 Task: For heading  Tahoma with underline.  font size for heading20,  'Change the font style of data to'Arial.  and font size to 12,  Change the alignment of both headline & data to Align left.  In the sheet  AssetAllocation templates
Action: Mouse moved to (339, 552)
Screenshot: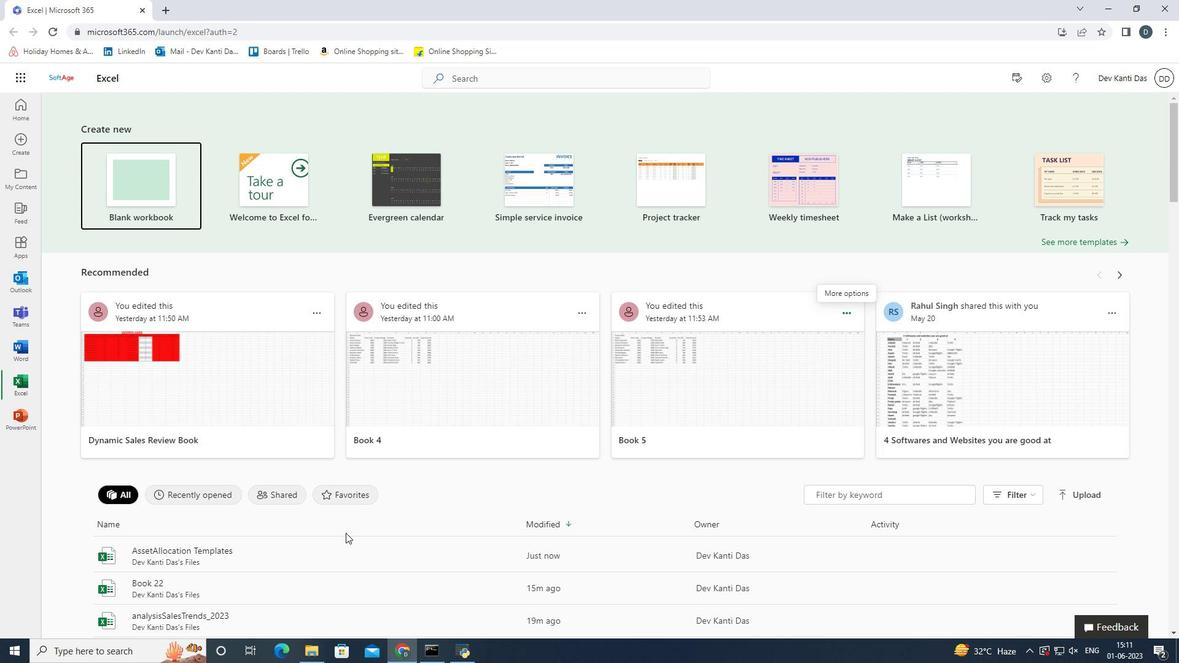 
Action: Mouse pressed left at (339, 552)
Screenshot: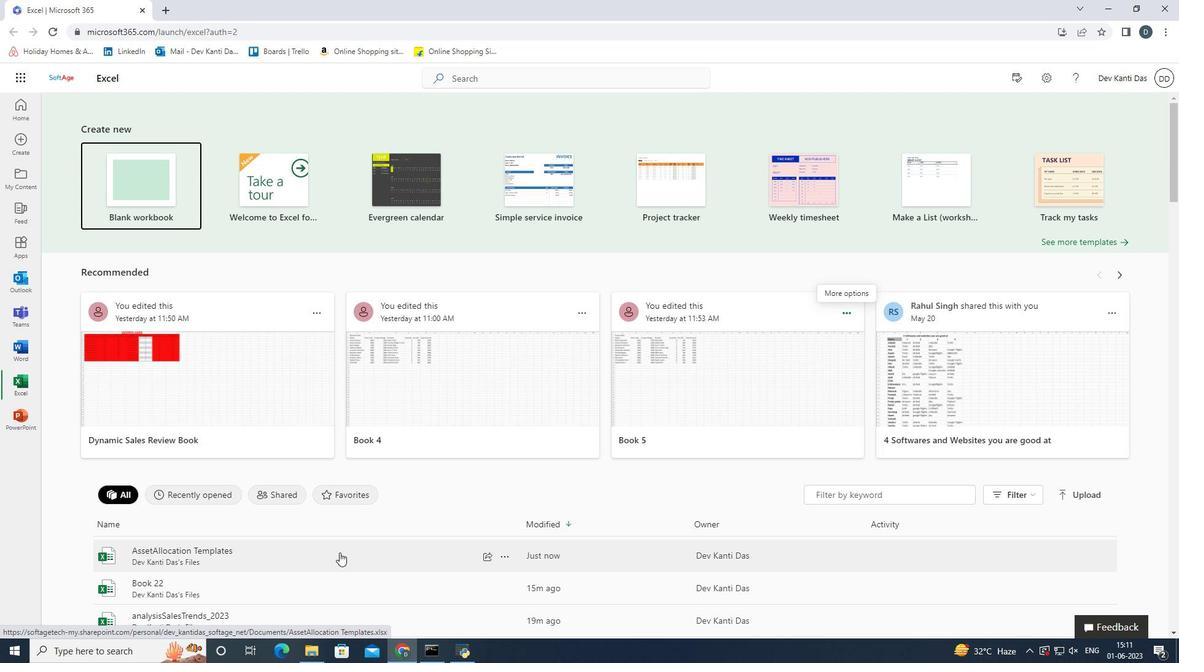 
Action: Mouse moved to (50, 208)
Screenshot: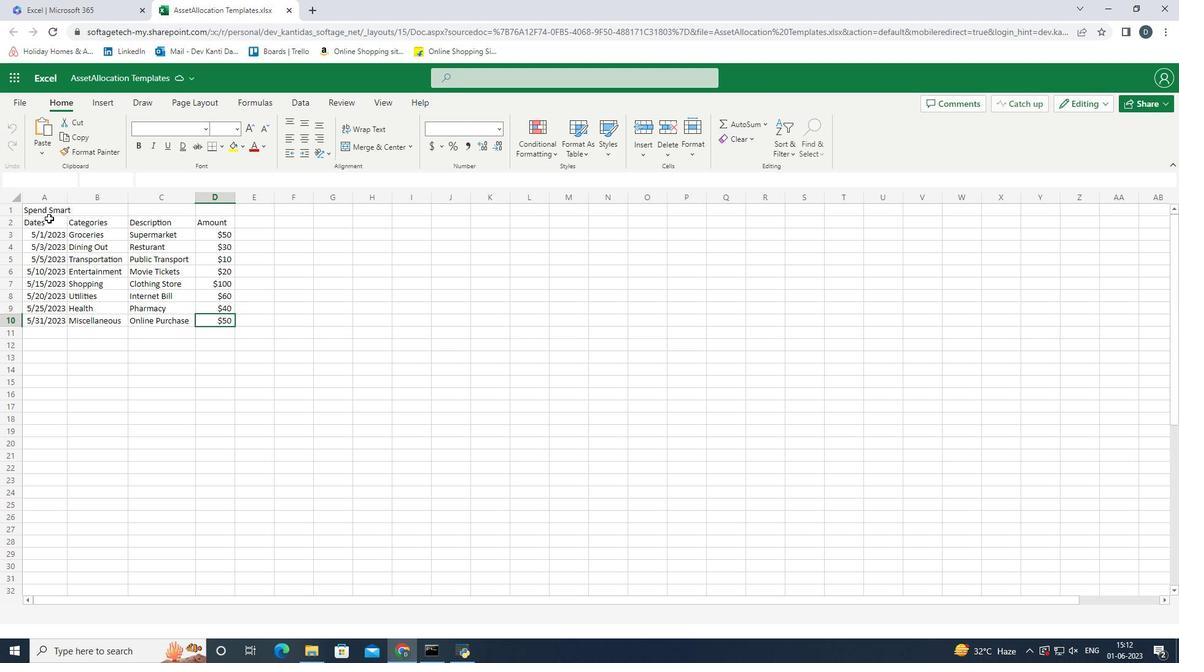 
Action: Mouse pressed left at (50, 208)
Screenshot: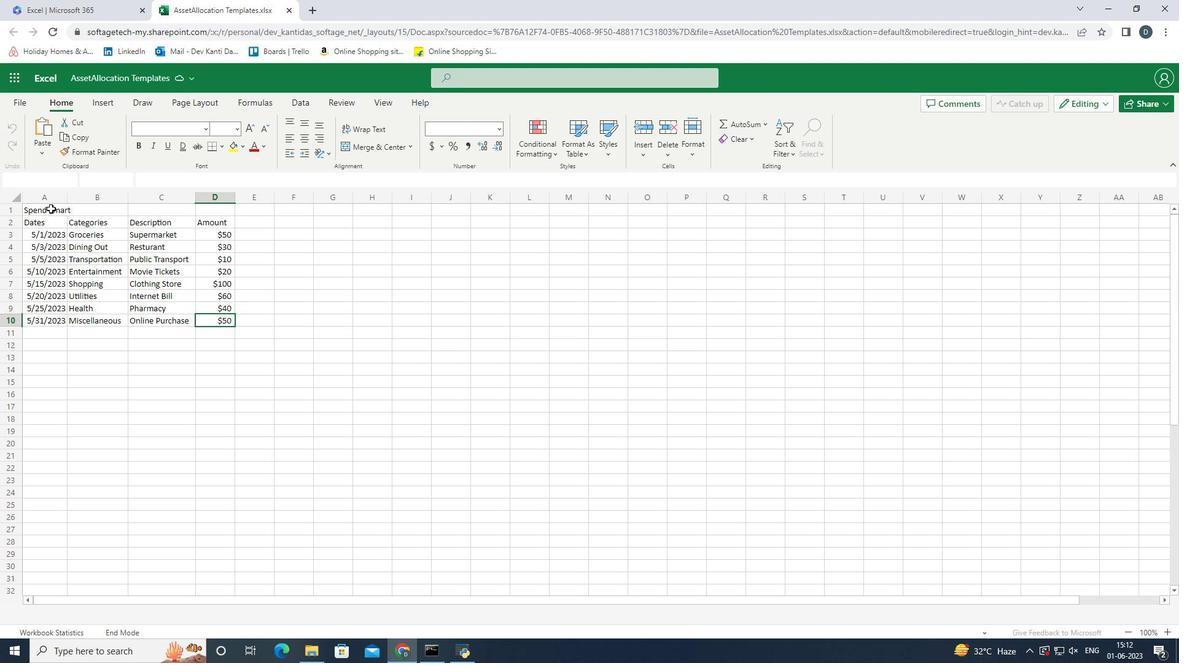 
Action: Mouse moved to (206, 128)
Screenshot: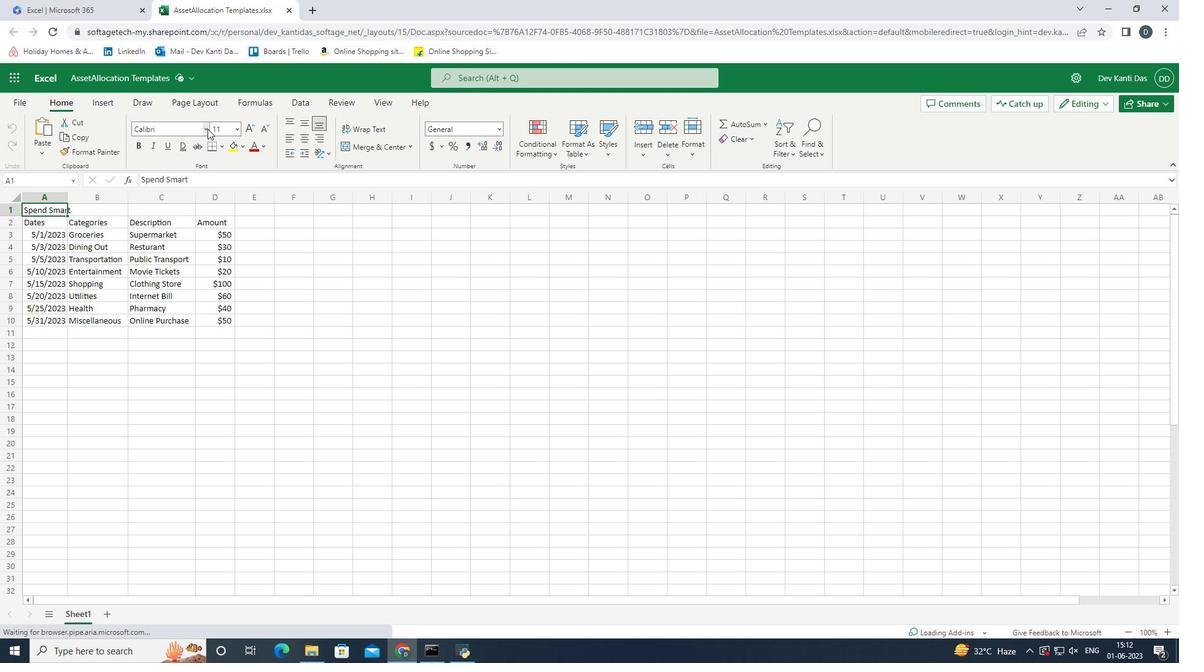 
Action: Mouse pressed left at (206, 128)
Screenshot: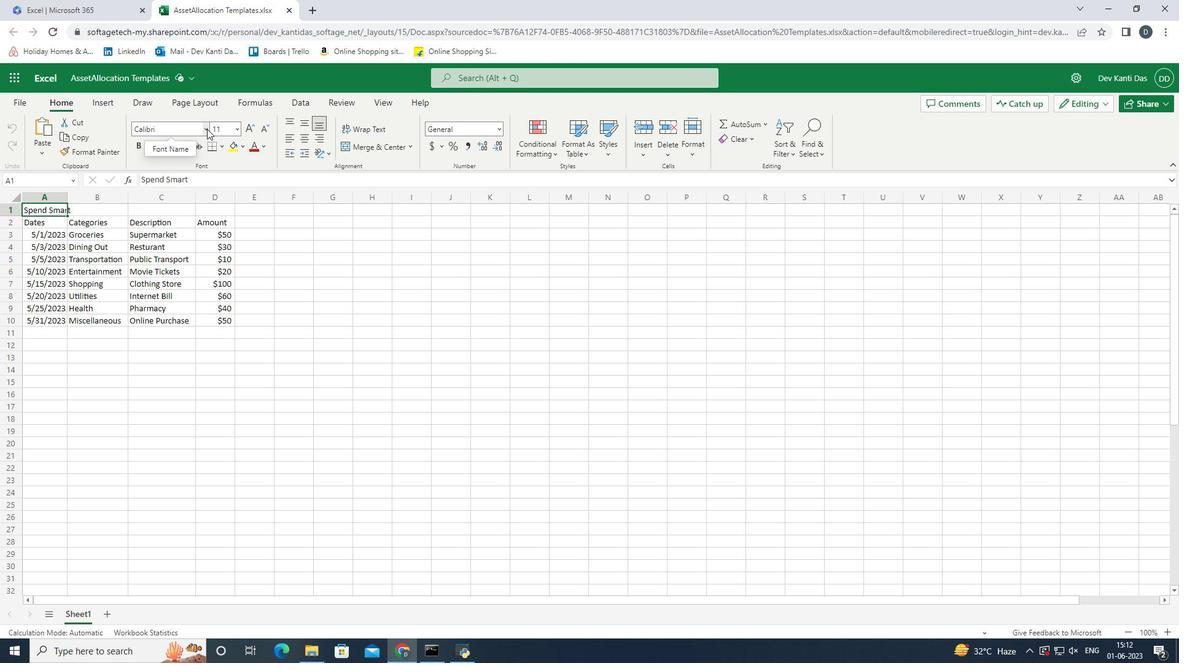 
Action: Mouse moved to (198, 251)
Screenshot: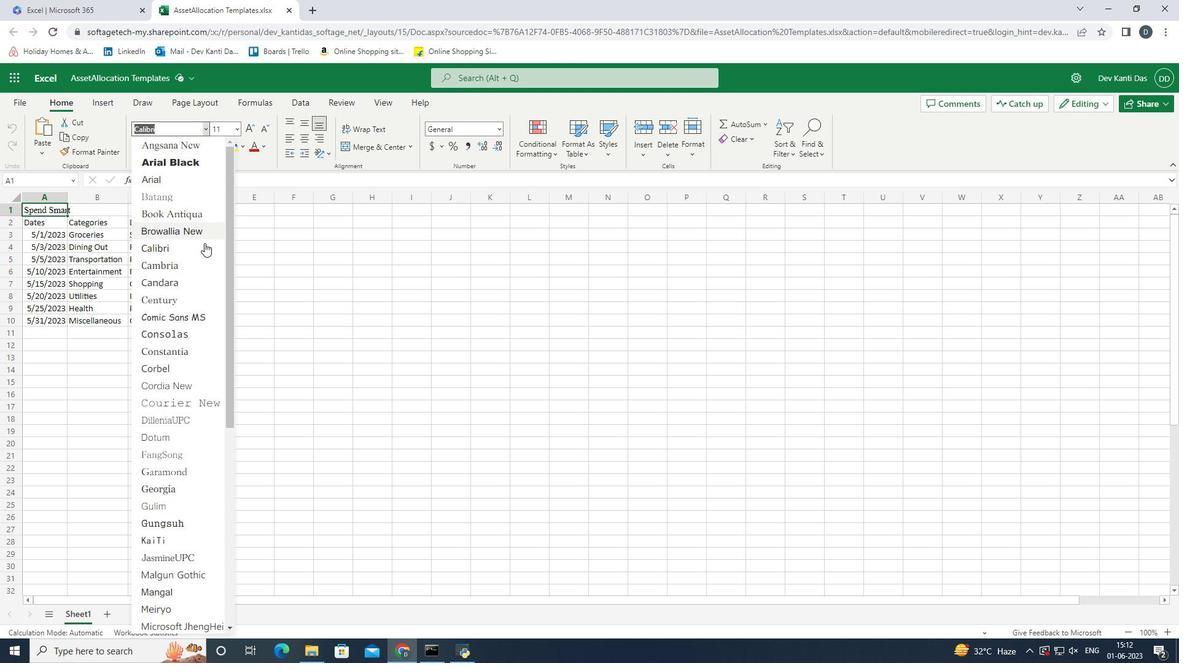 
Action: Mouse scrolled (198, 251) with delta (0, 0)
Screenshot: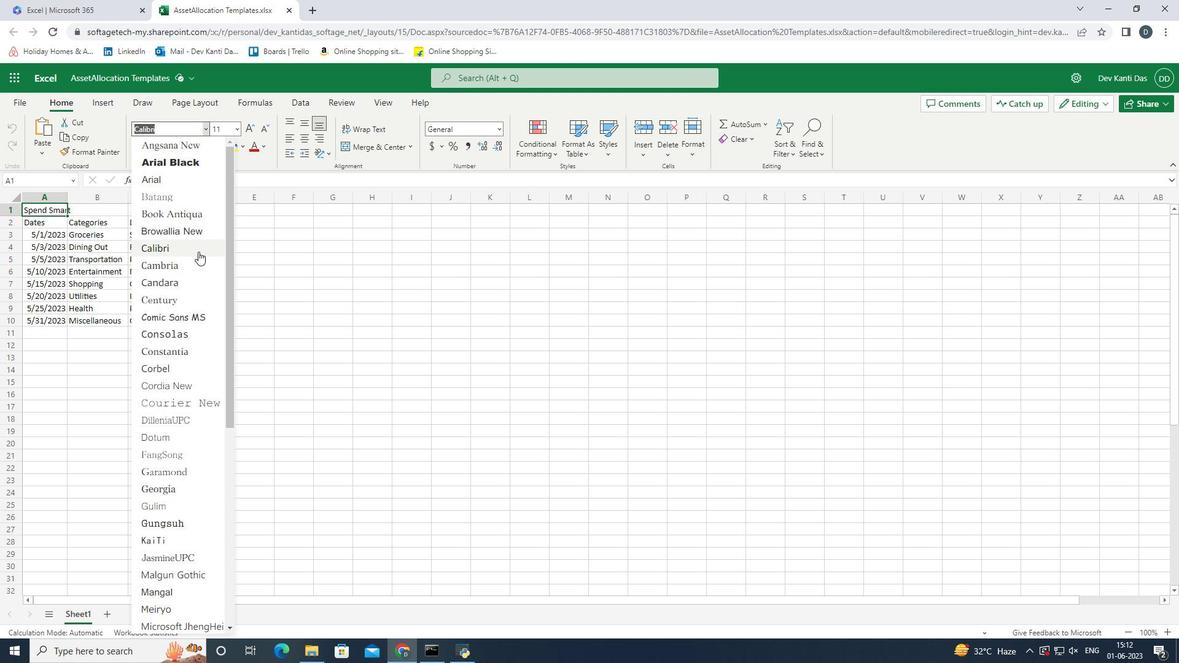 
Action: Mouse scrolled (198, 251) with delta (0, 0)
Screenshot: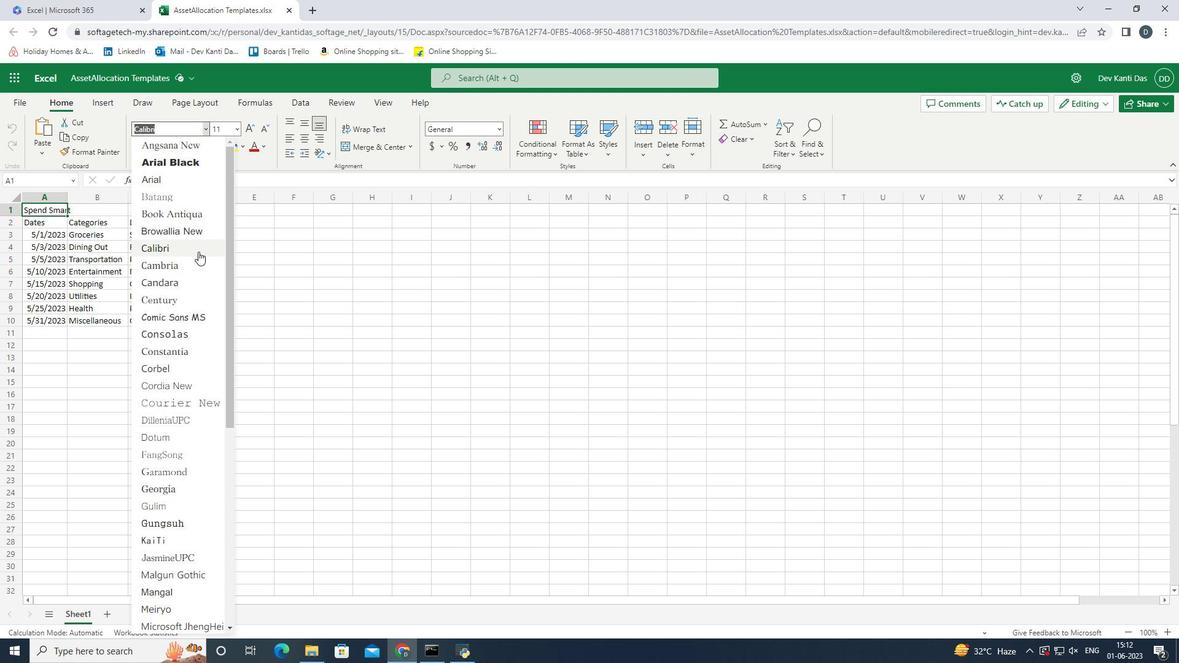 
Action: Mouse moved to (198, 426)
Screenshot: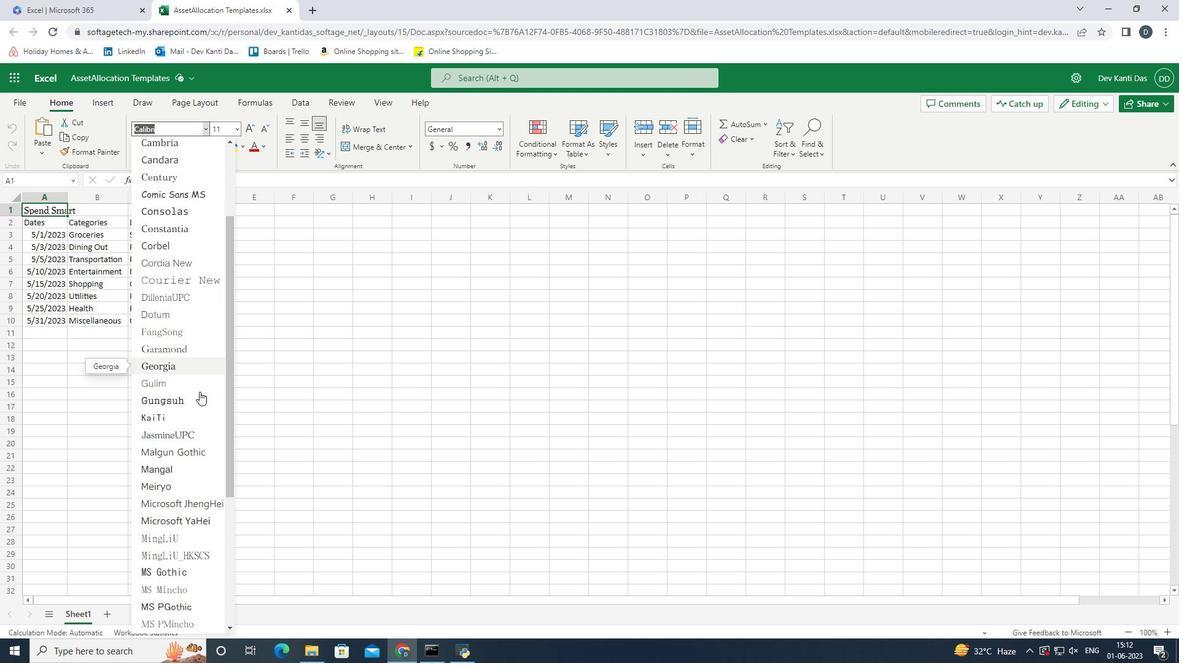 
Action: Mouse scrolled (198, 425) with delta (0, 0)
Screenshot: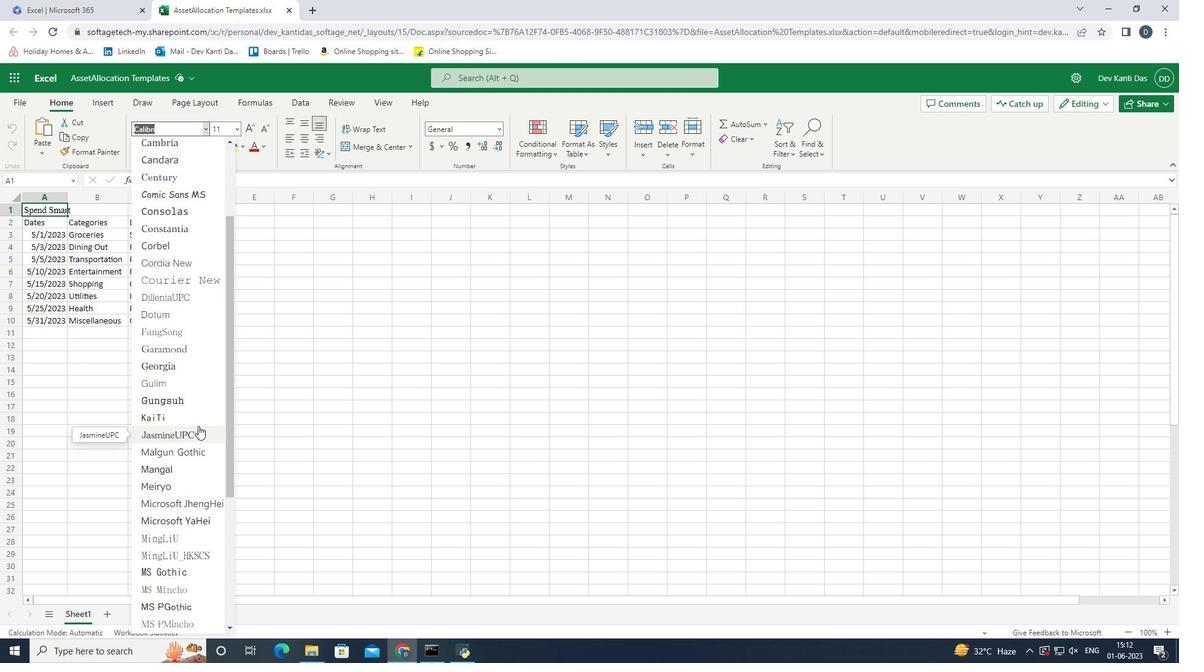 
Action: Mouse scrolled (198, 425) with delta (0, 0)
Screenshot: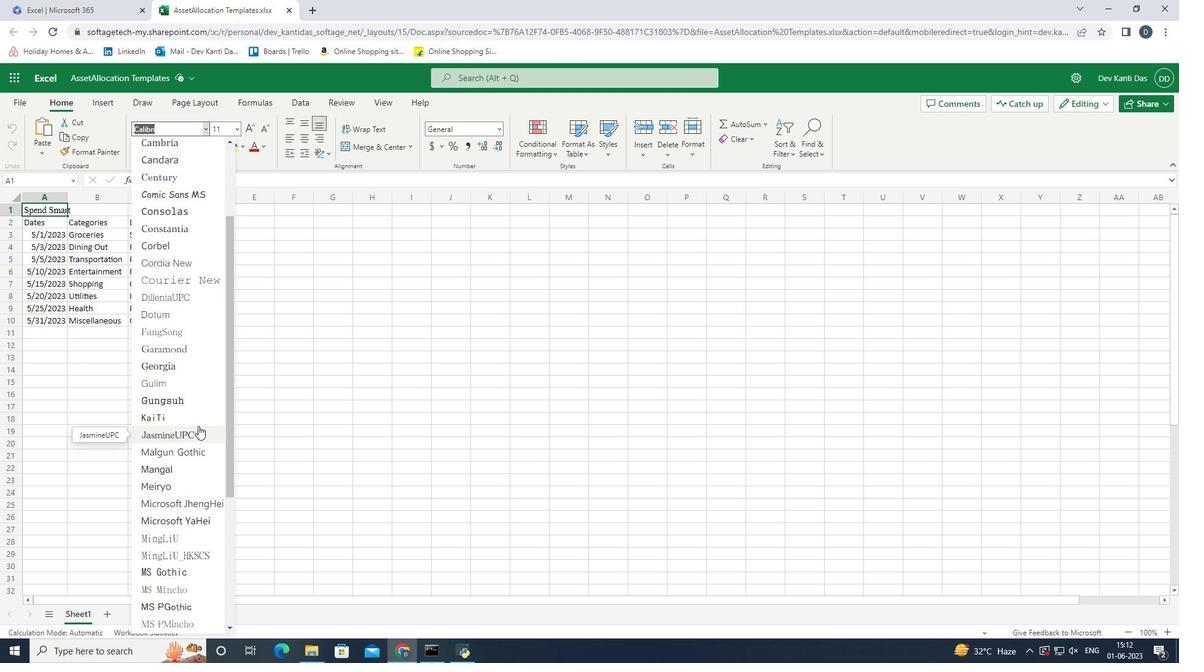 
Action: Mouse scrolled (198, 425) with delta (0, 0)
Screenshot: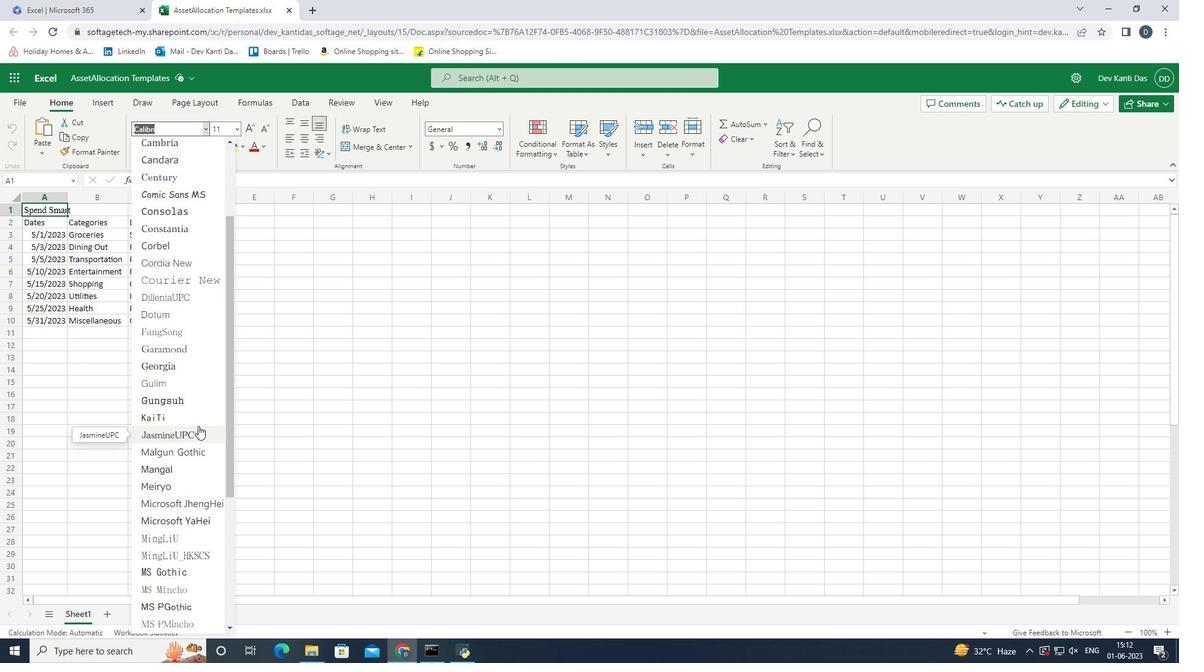 
Action: Mouse scrolled (198, 425) with delta (0, 0)
Screenshot: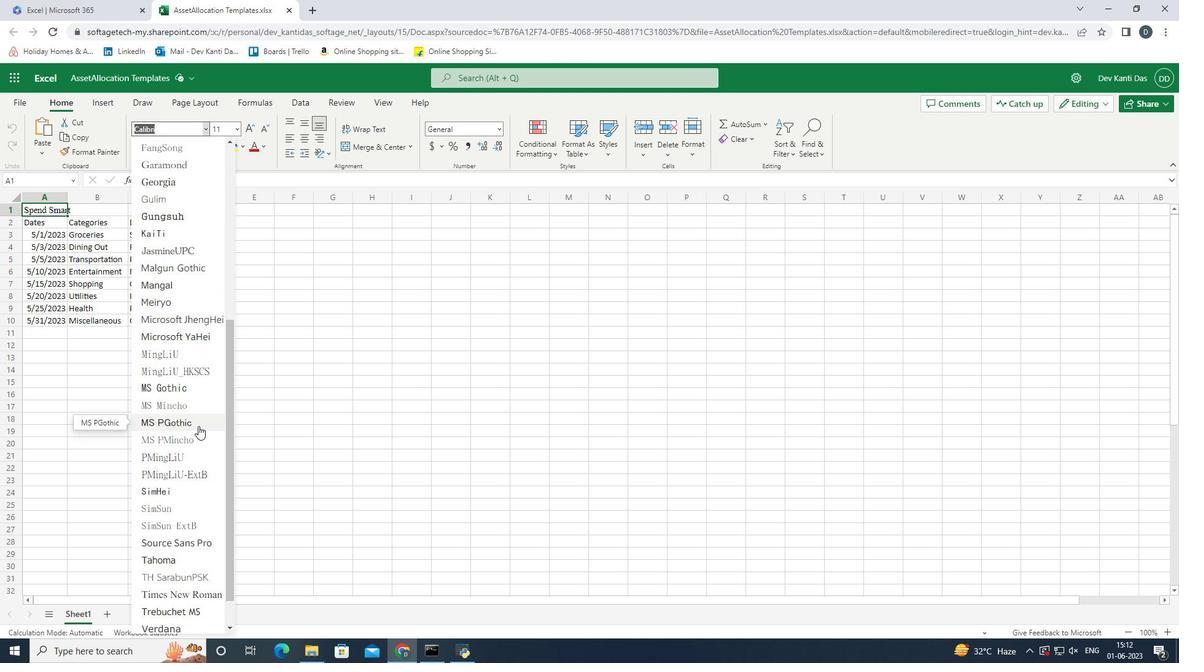 
Action: Mouse moved to (181, 525)
Screenshot: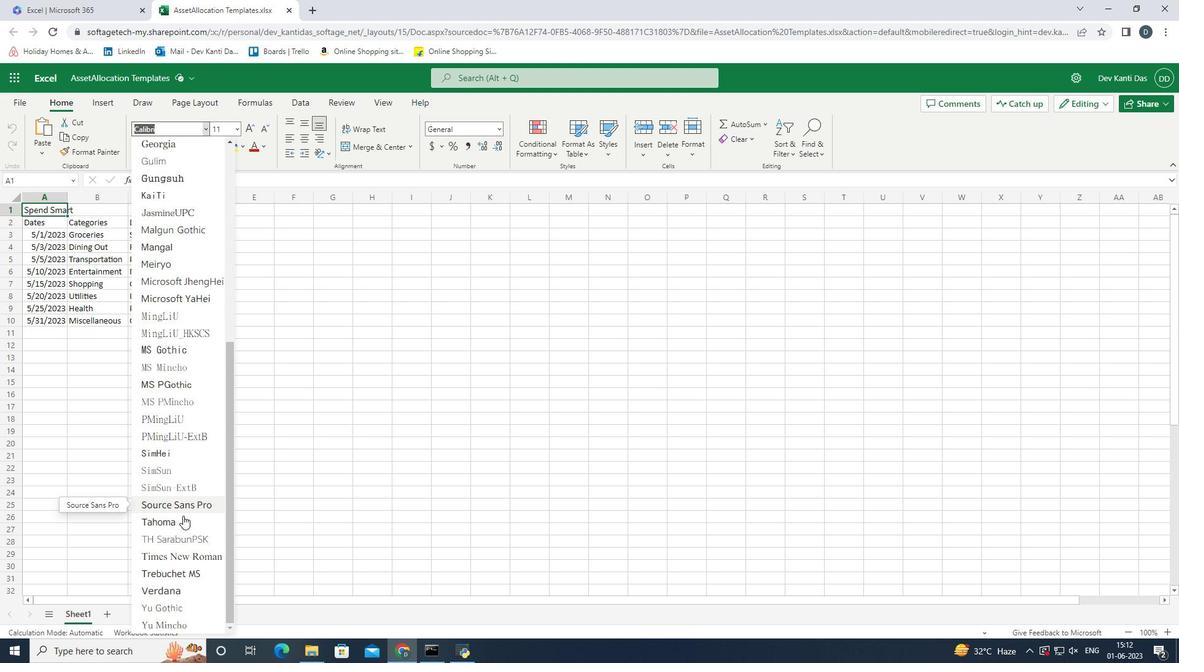 
Action: Mouse pressed left at (181, 525)
Screenshot: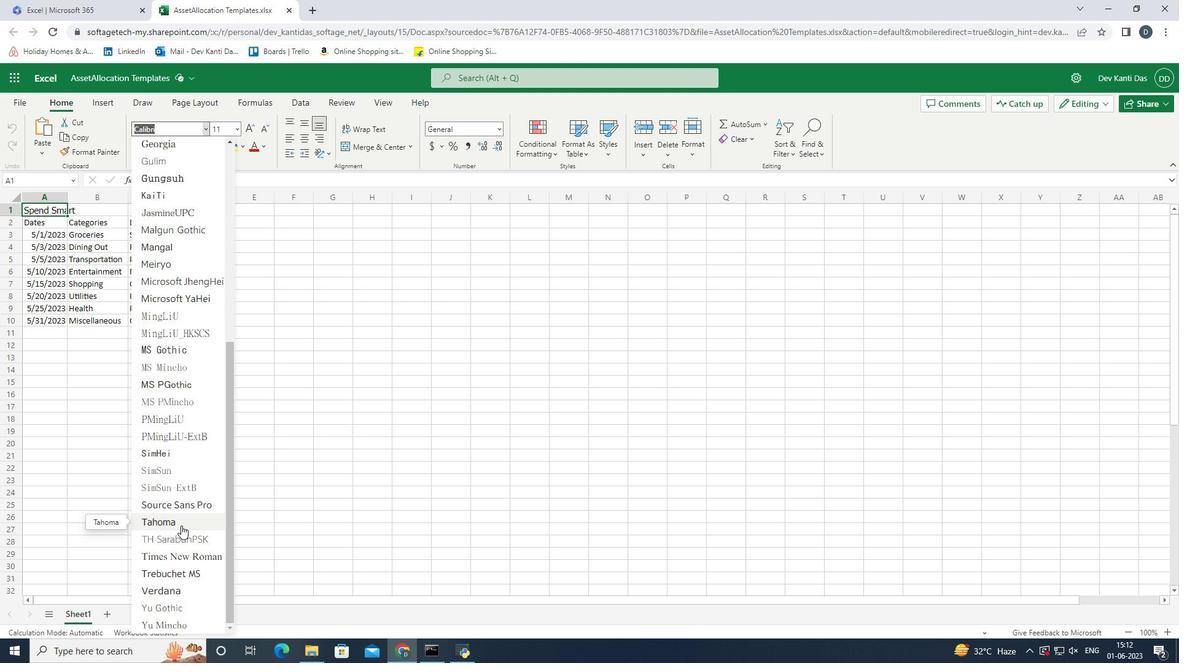 
Action: Mouse moved to (168, 149)
Screenshot: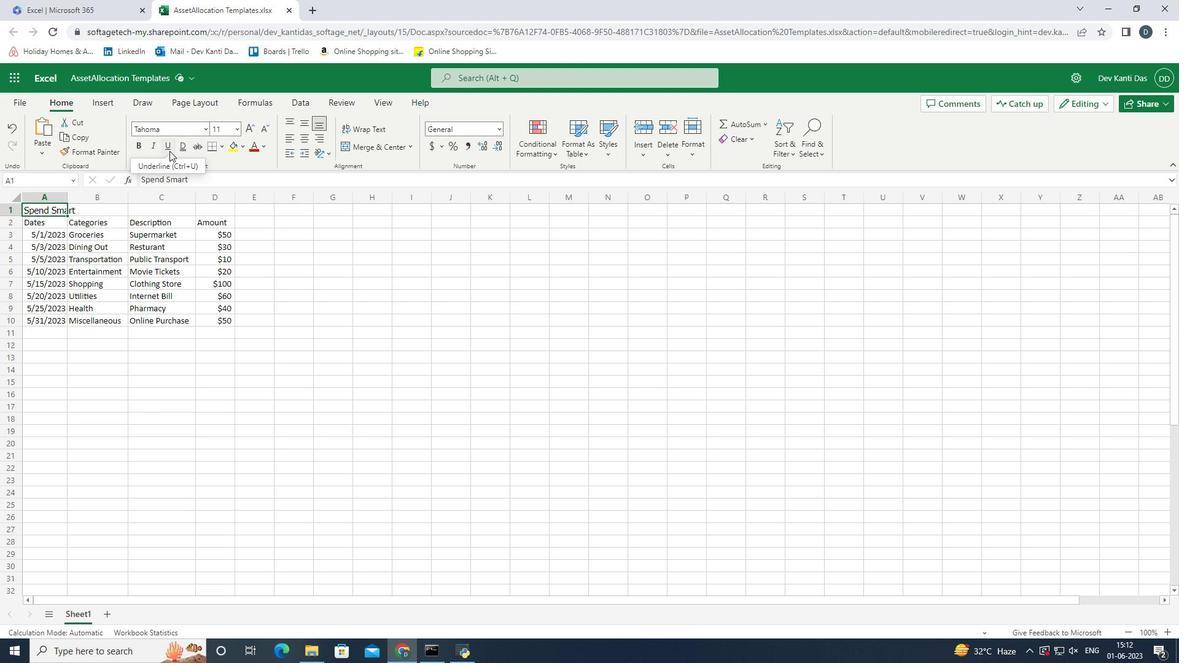 
Action: Mouse pressed left at (168, 149)
Screenshot: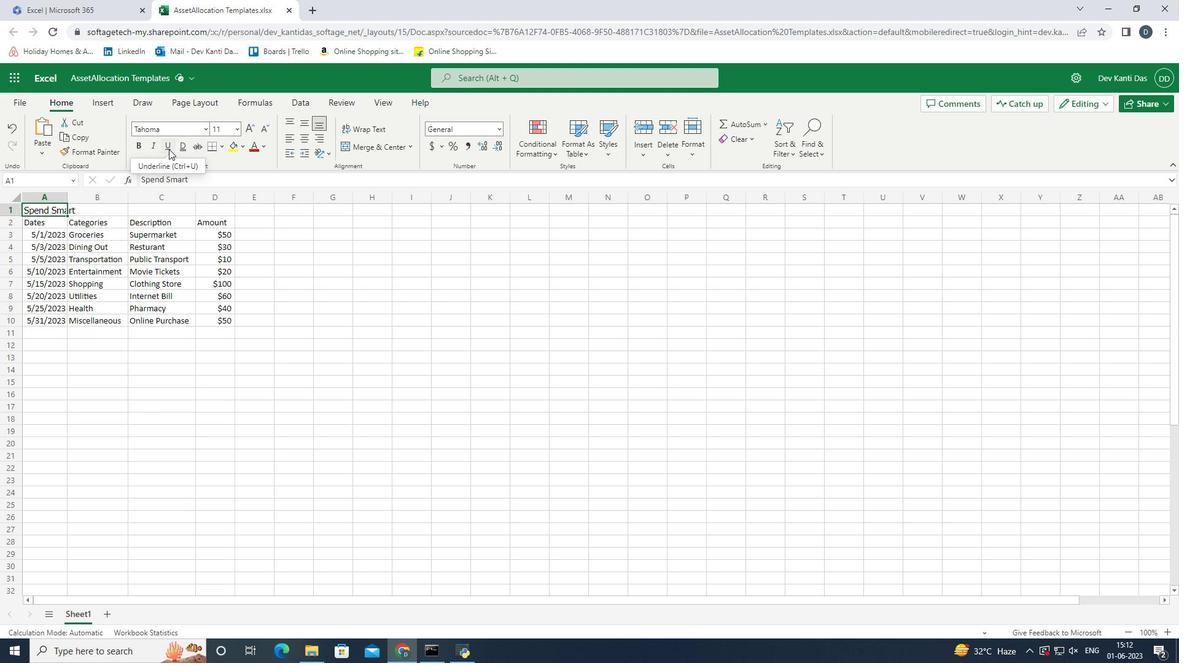 
Action: Mouse moved to (237, 127)
Screenshot: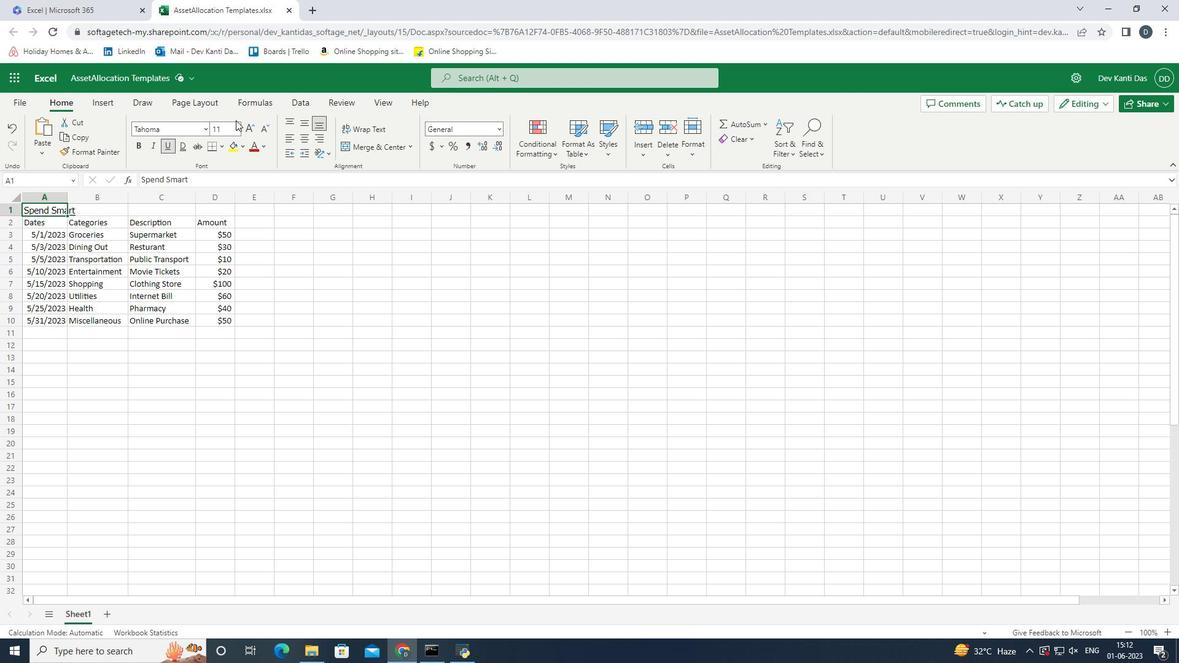 
Action: Mouse pressed left at (237, 127)
Screenshot: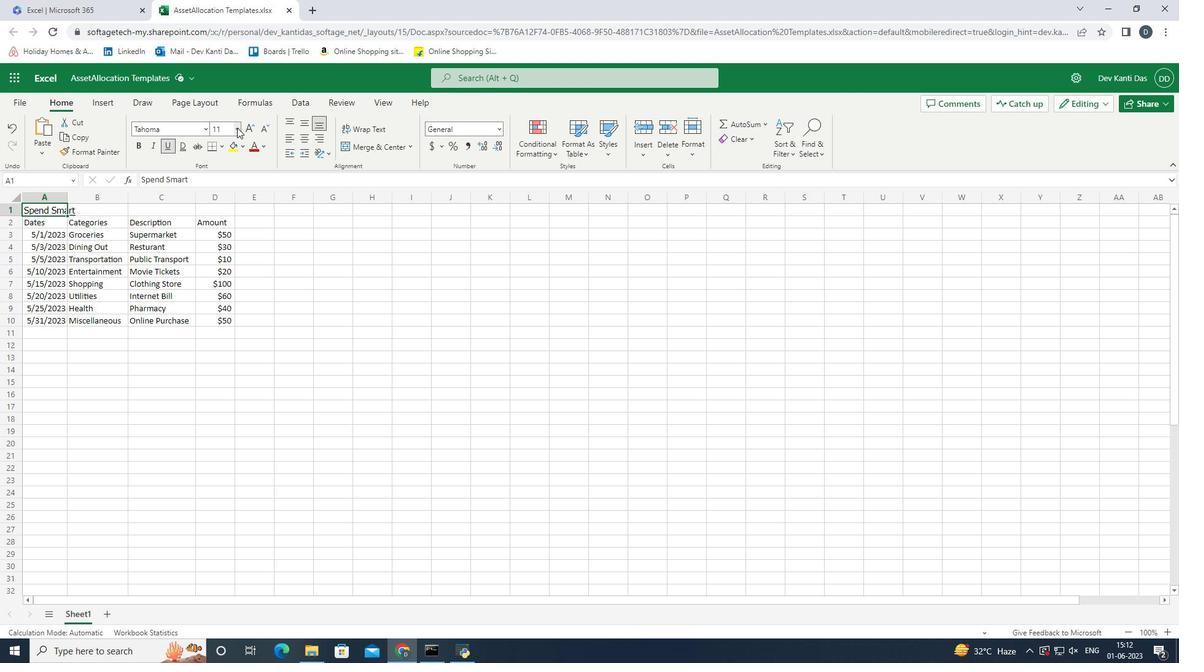 
Action: Mouse moved to (222, 280)
Screenshot: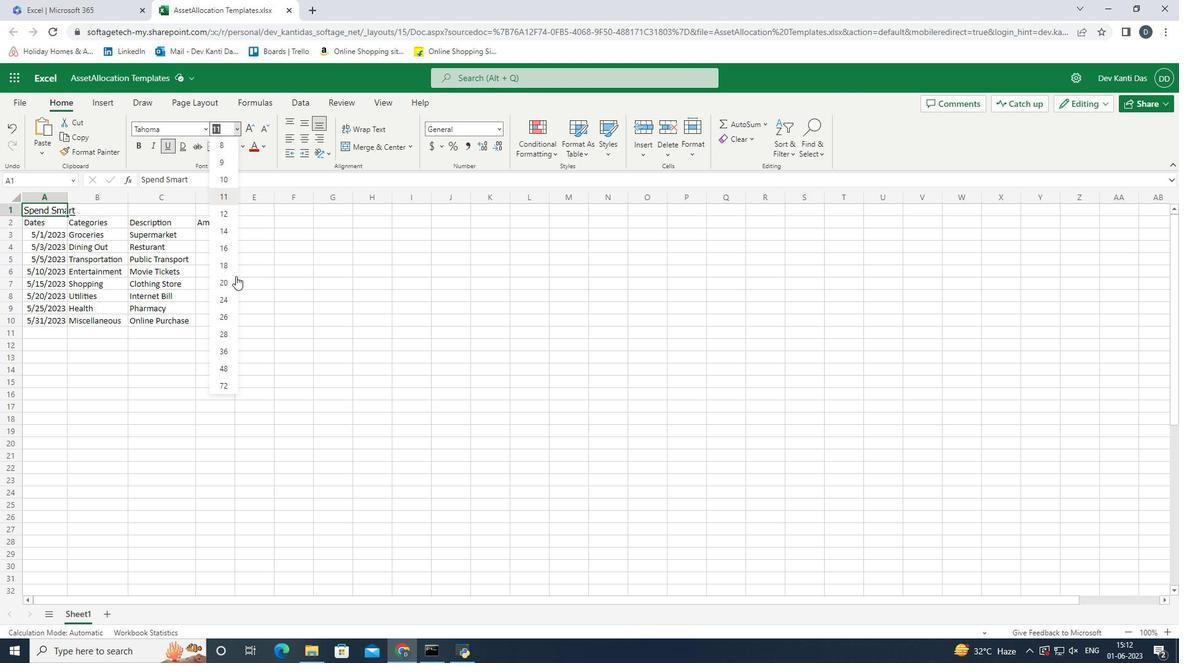 
Action: Mouse pressed left at (222, 280)
Screenshot: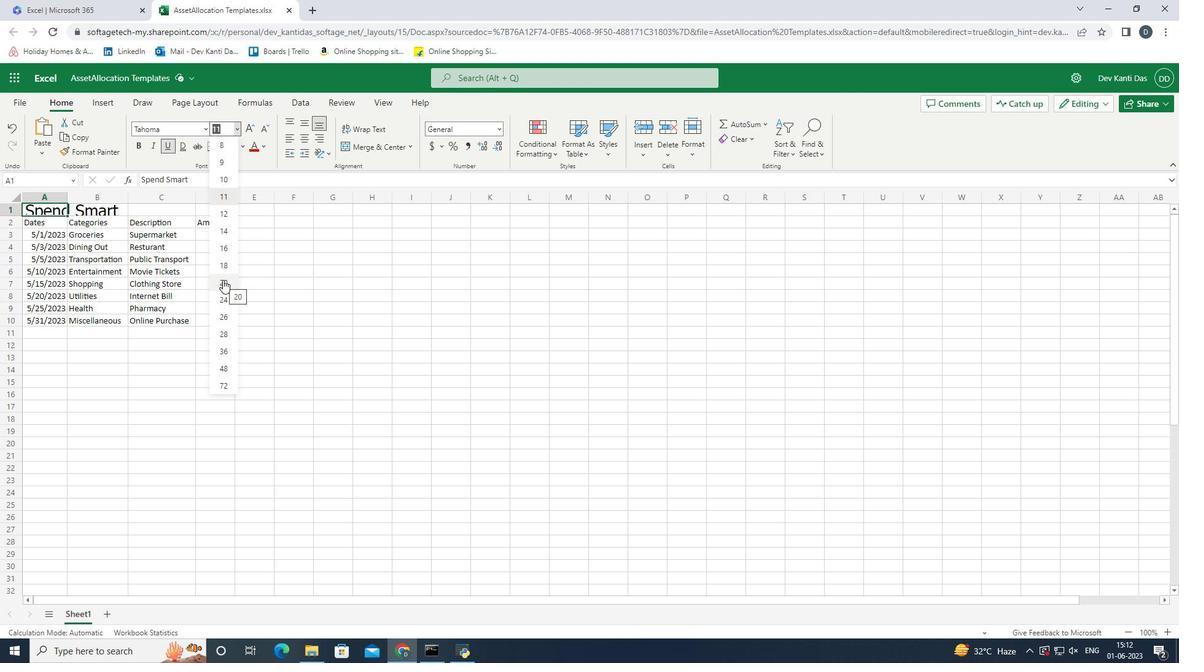 
Action: Mouse moved to (40, 215)
Screenshot: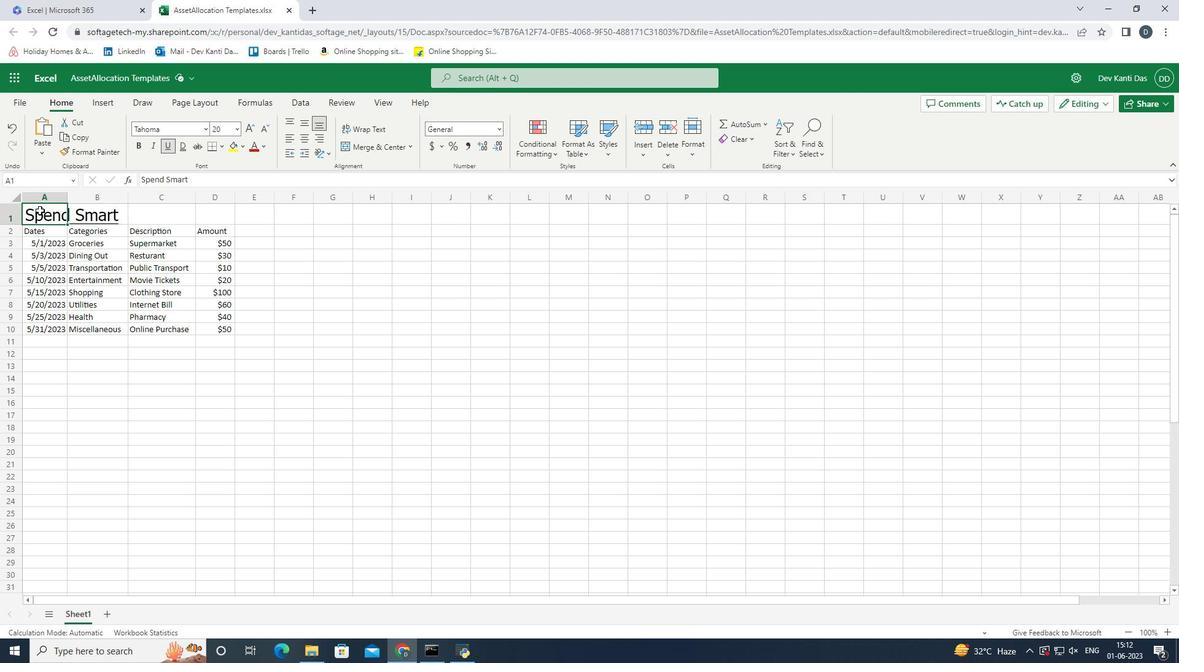 
Action: Mouse pressed left at (40, 215)
Screenshot: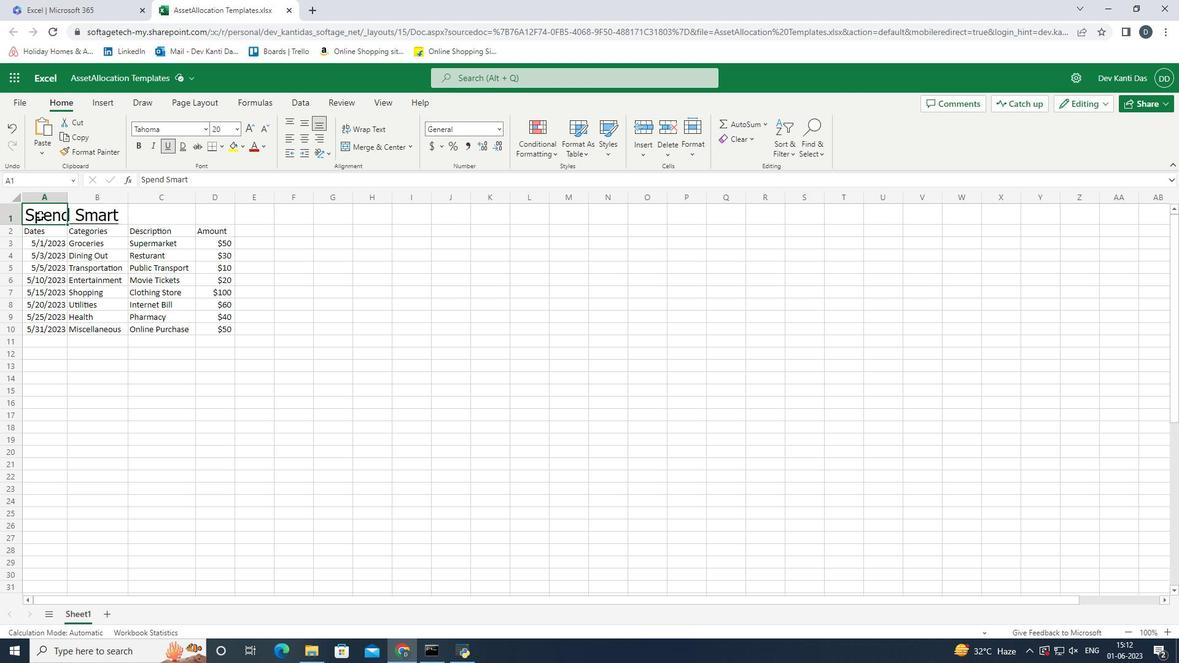 
Action: Mouse moved to (409, 149)
Screenshot: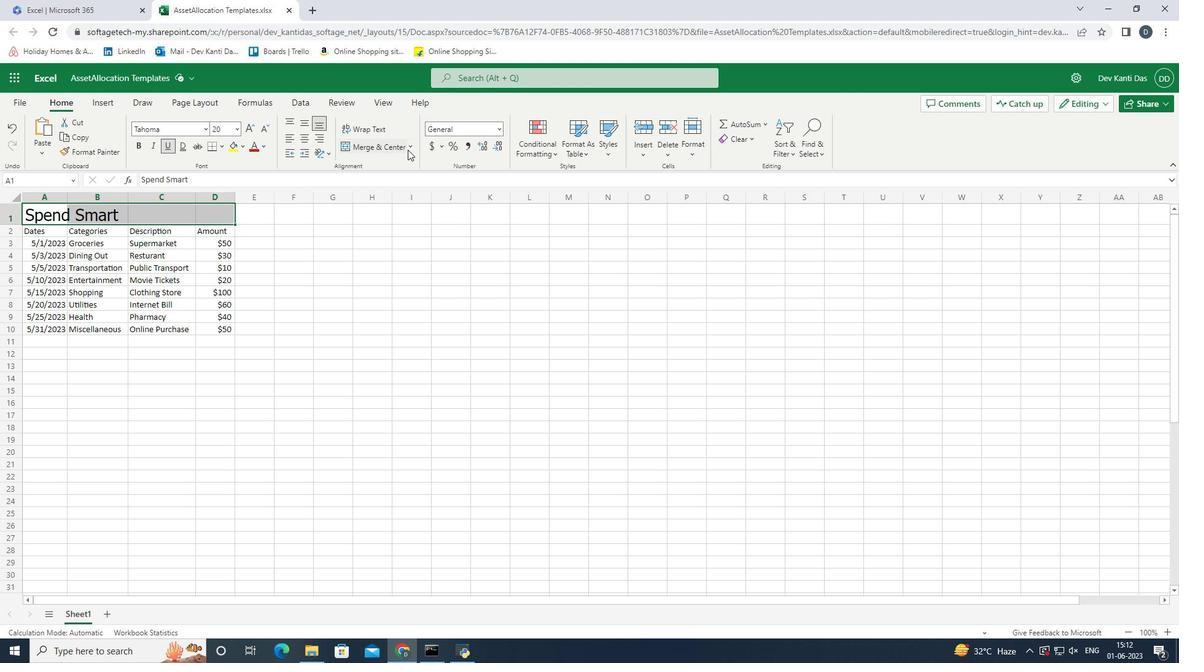 
Action: Mouse pressed left at (409, 149)
Screenshot: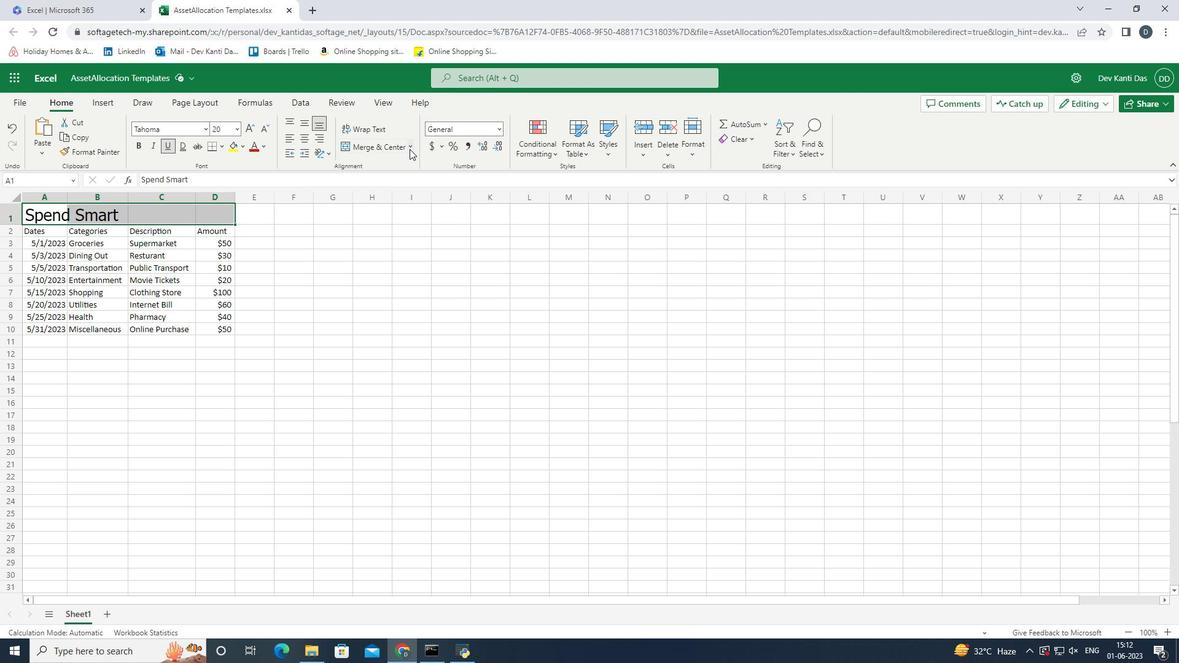 
Action: Mouse moved to (398, 216)
Screenshot: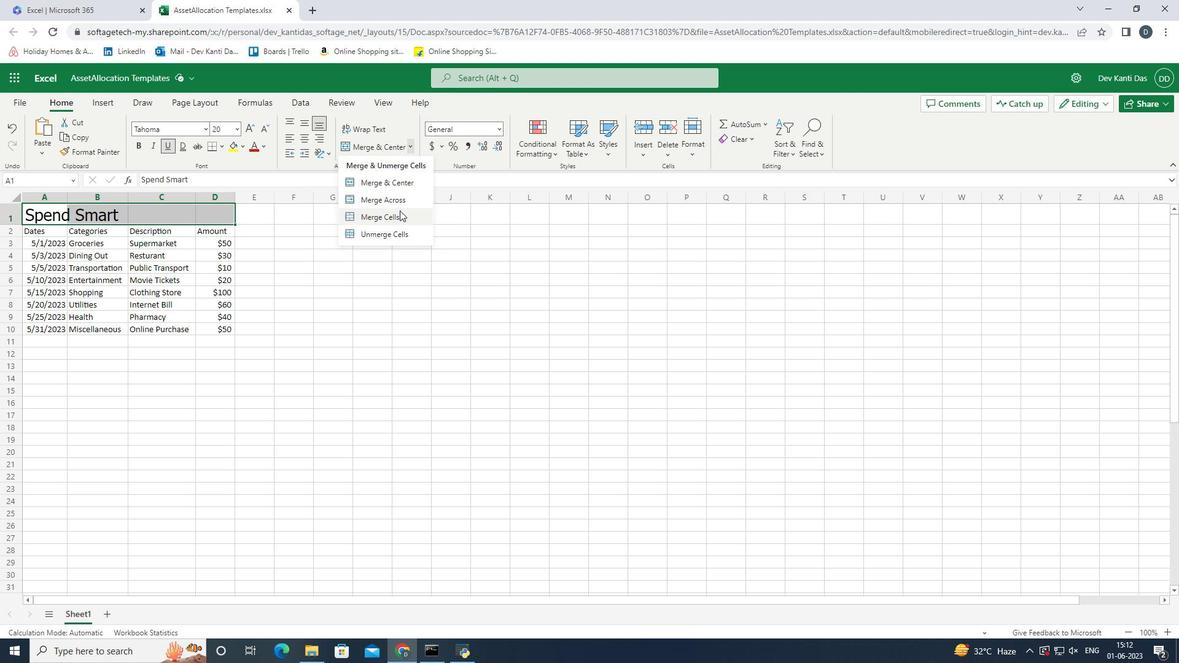 
Action: Mouse pressed left at (398, 216)
Screenshot: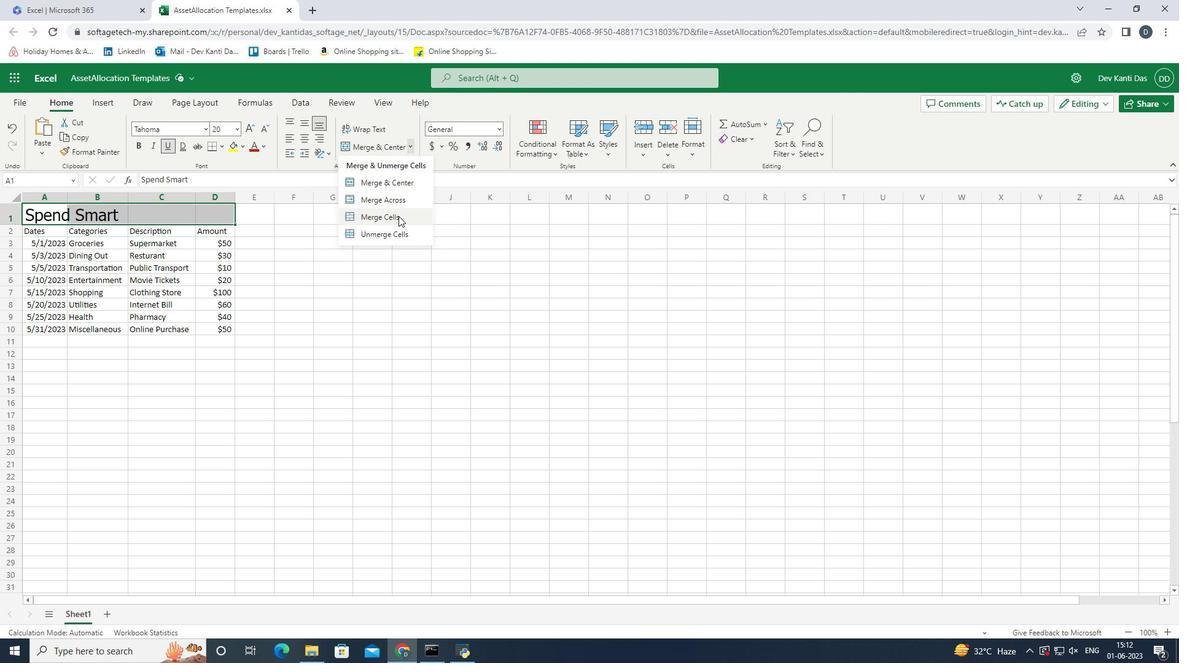 
Action: Mouse moved to (47, 230)
Screenshot: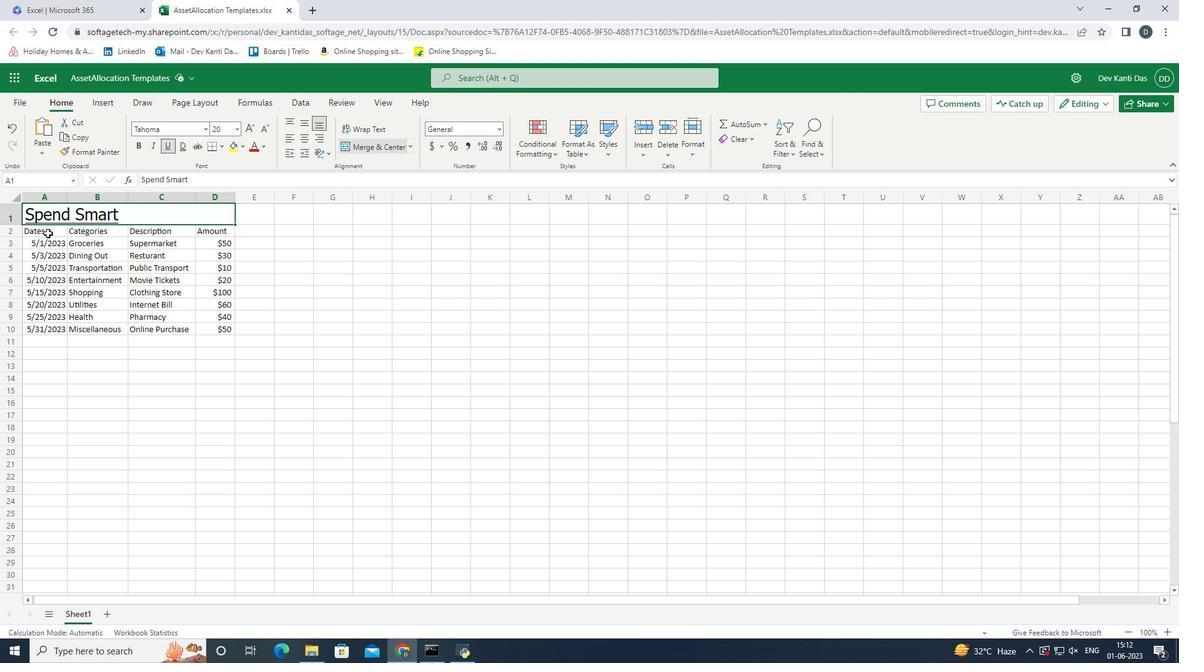 
Action: Mouse pressed left at (47, 230)
Screenshot: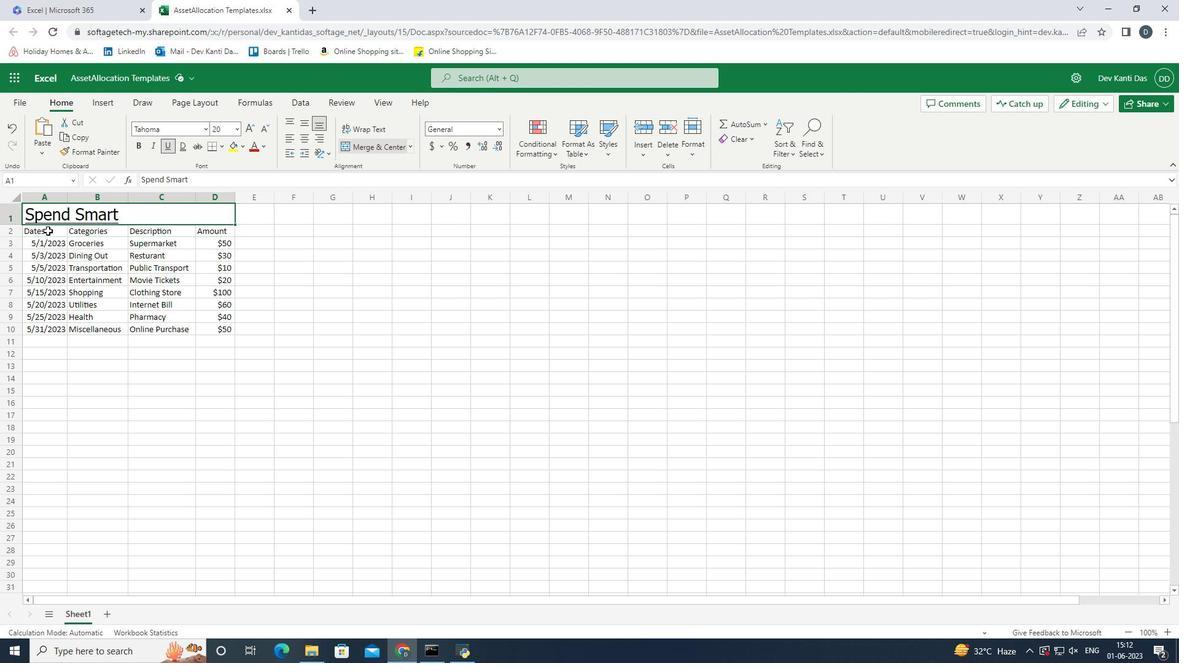 
Action: Mouse moved to (47, 230)
Screenshot: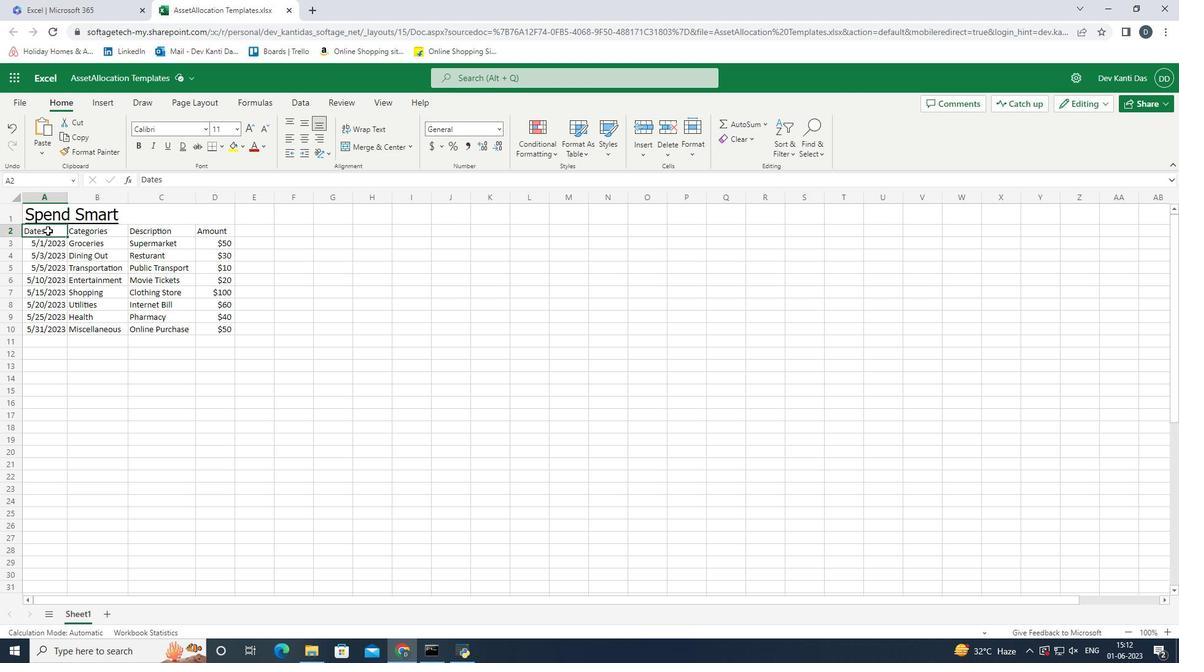 
Action: Mouse pressed left at (47, 230)
Screenshot: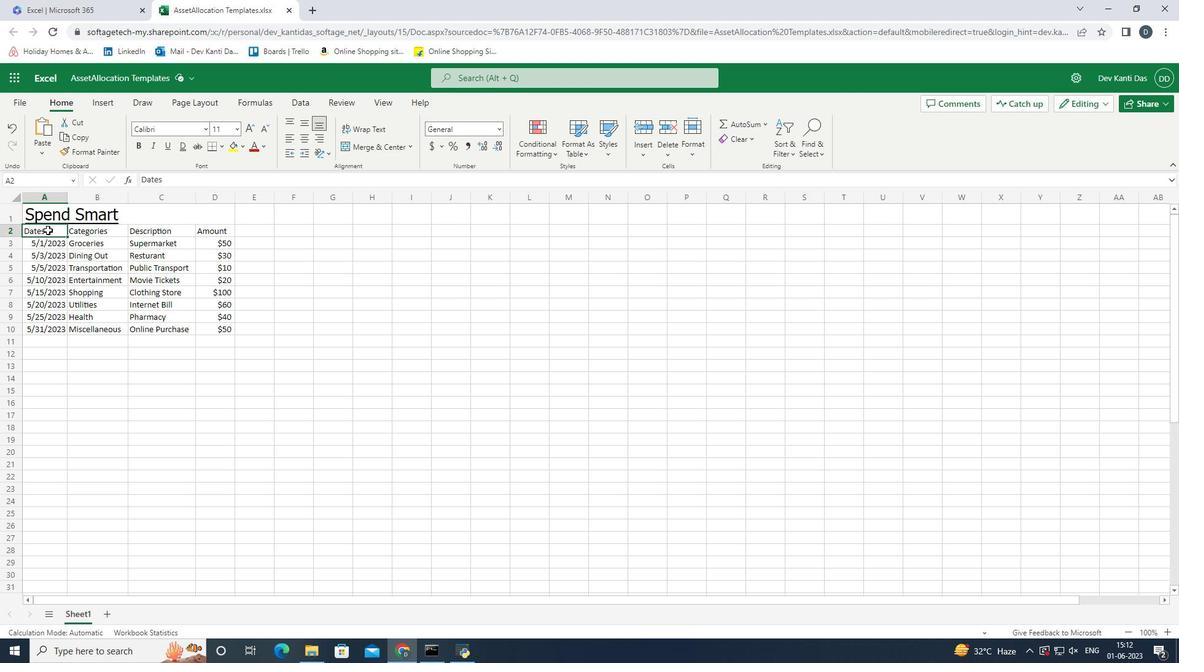 
Action: Mouse moved to (208, 128)
Screenshot: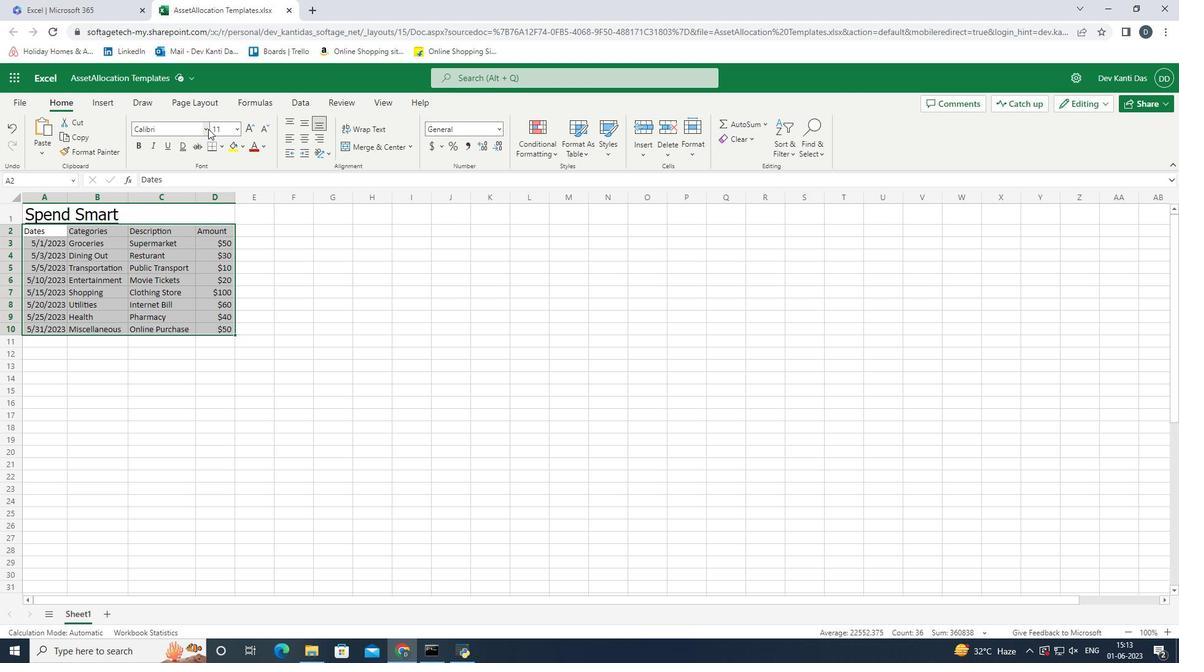 
Action: Mouse pressed left at (208, 128)
Screenshot: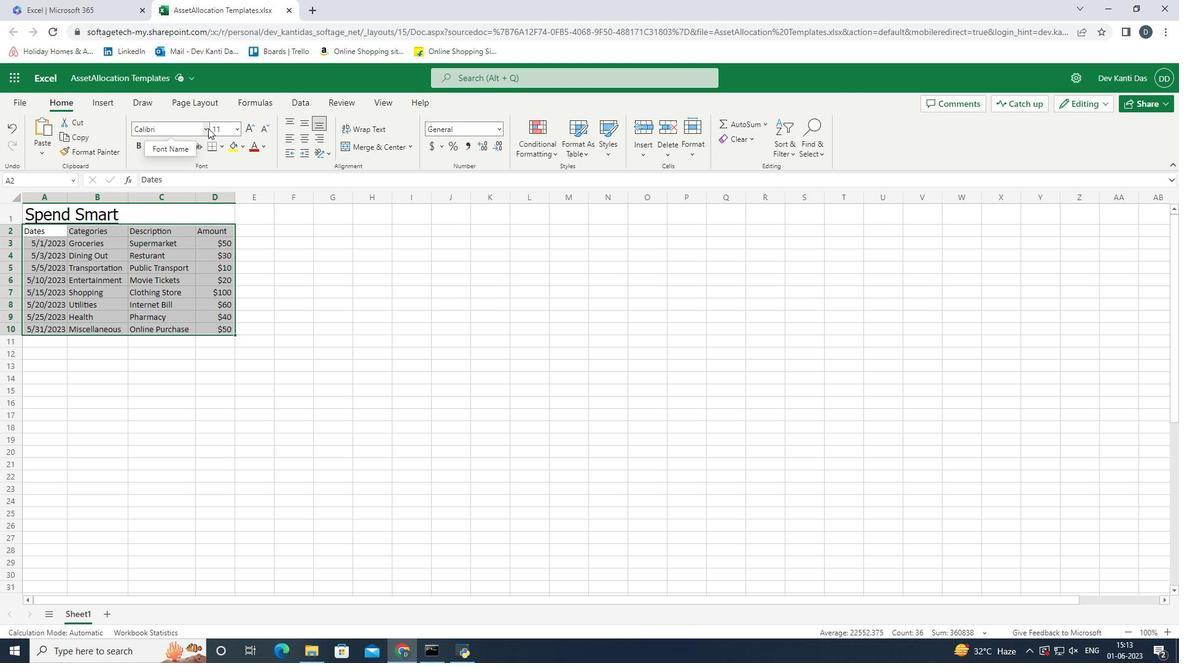 
Action: Mouse moved to (206, 187)
Screenshot: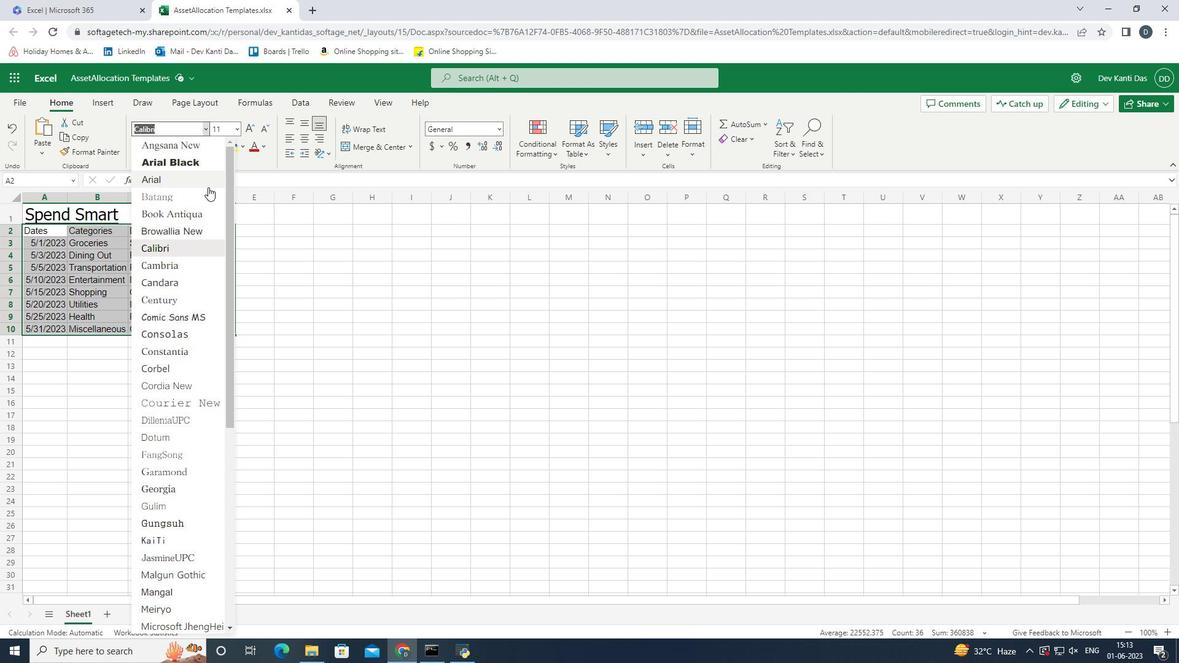 
Action: Mouse pressed left at (206, 187)
Screenshot: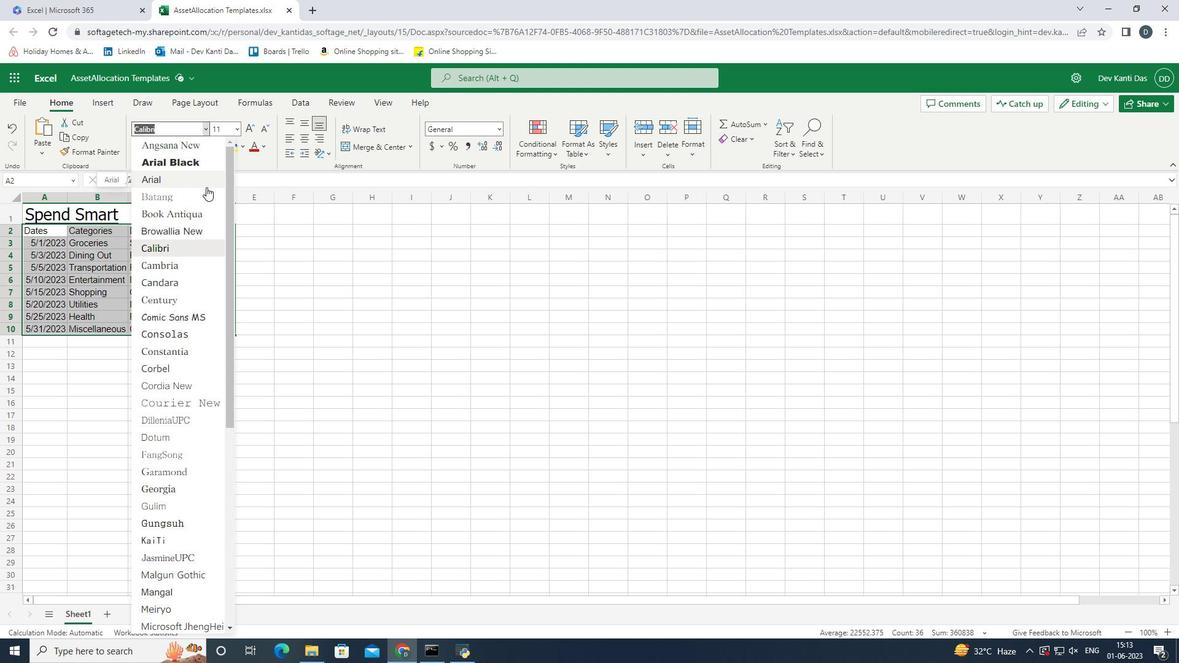 
Action: Mouse moved to (238, 130)
Screenshot: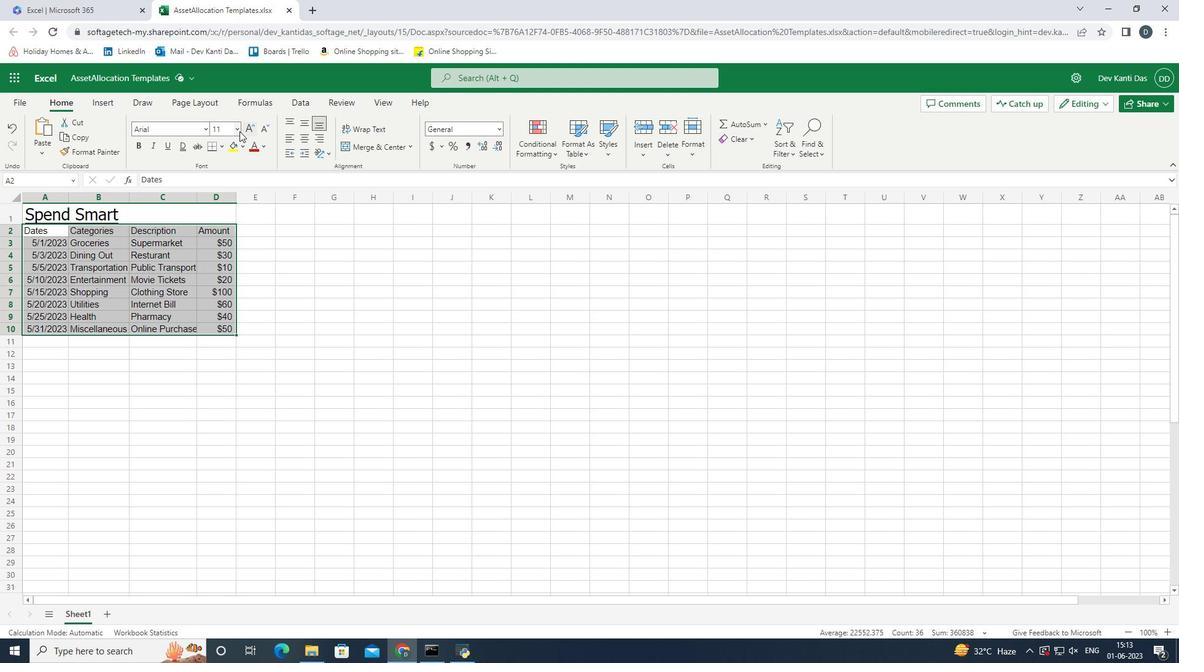 
Action: Mouse pressed left at (238, 130)
Screenshot: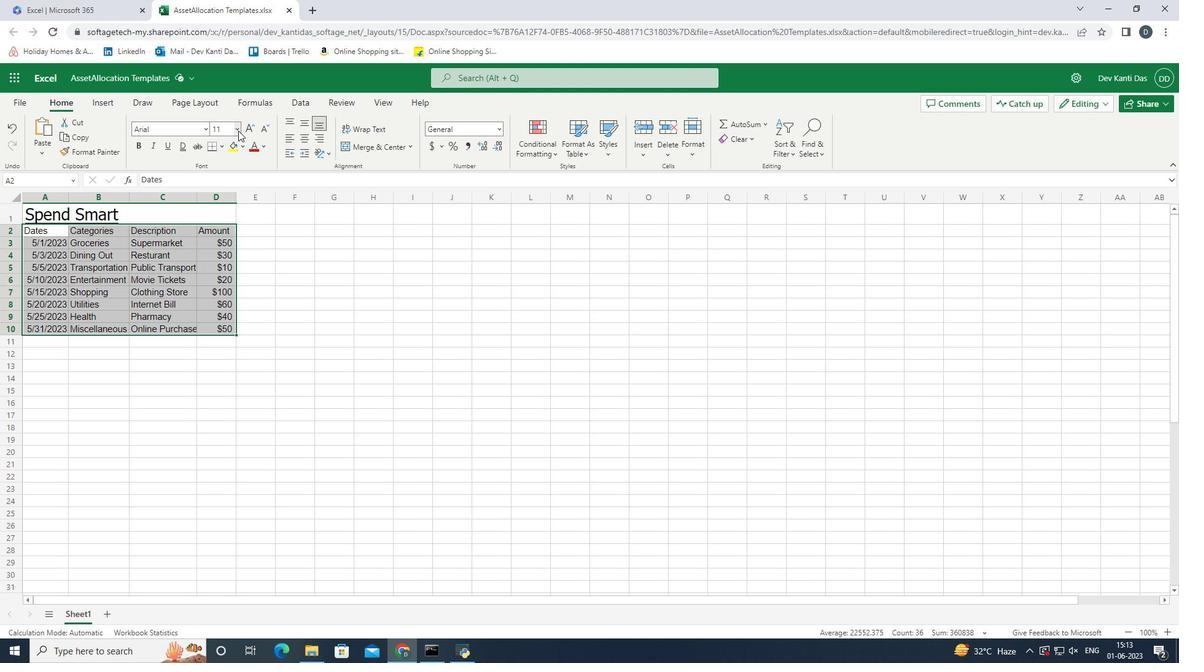
Action: Mouse moved to (223, 213)
Screenshot: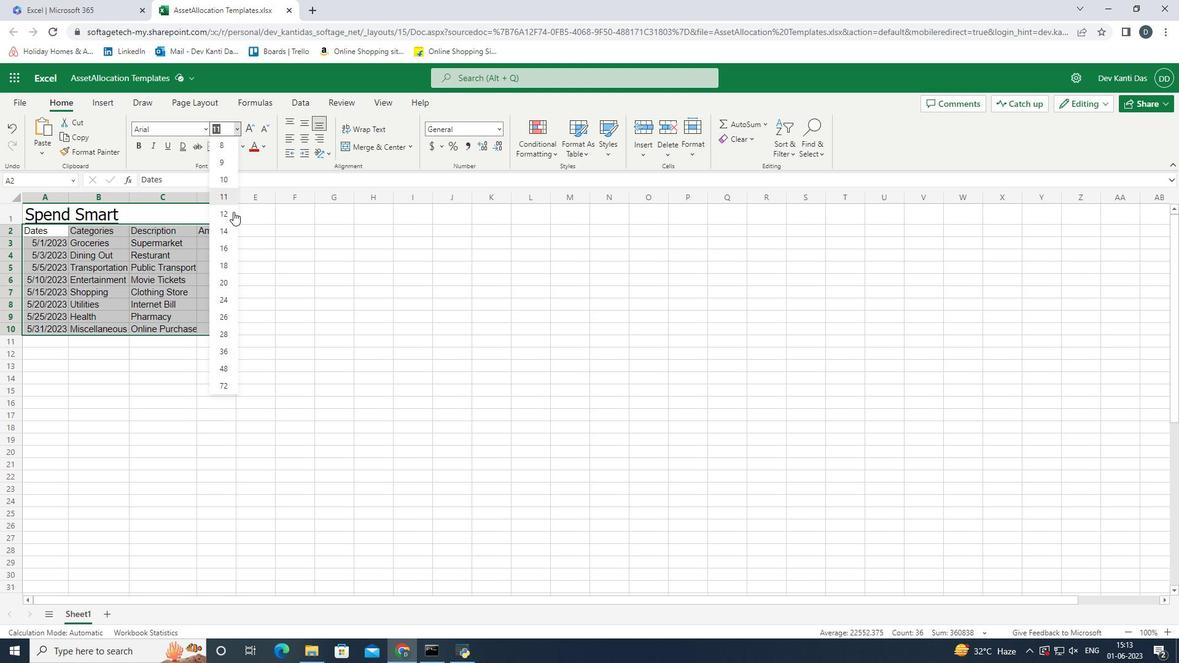 
Action: Mouse pressed left at (223, 213)
Screenshot: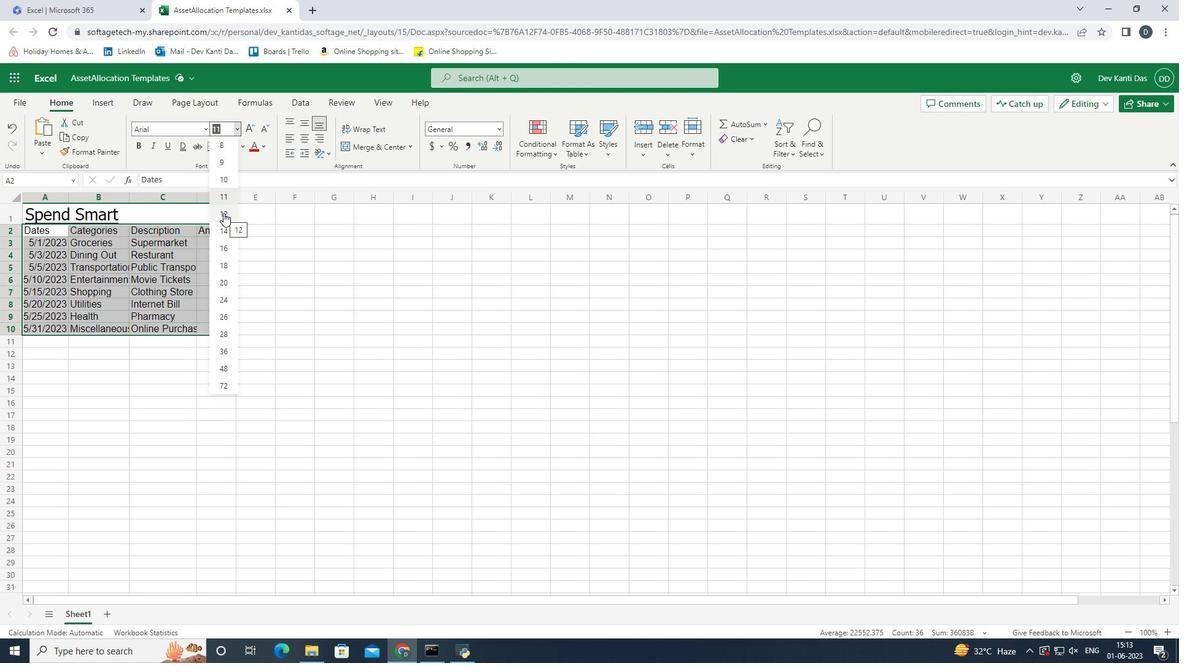 
Action: Mouse moved to (202, 194)
Screenshot: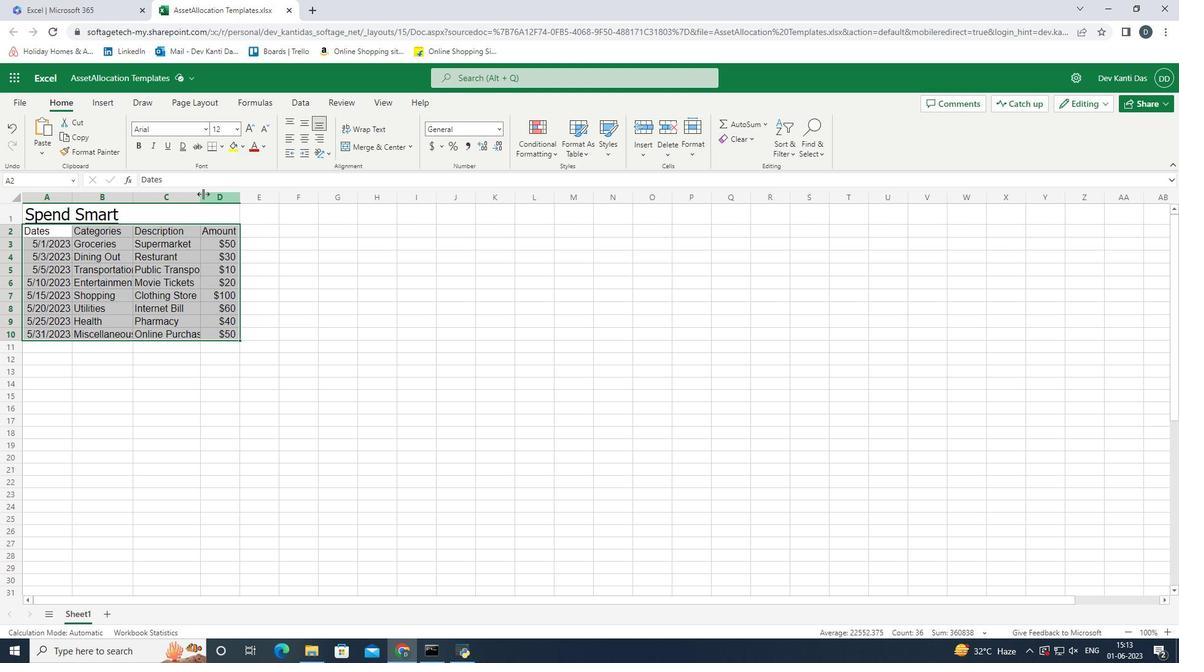 
Action: Mouse pressed left at (202, 194)
Screenshot: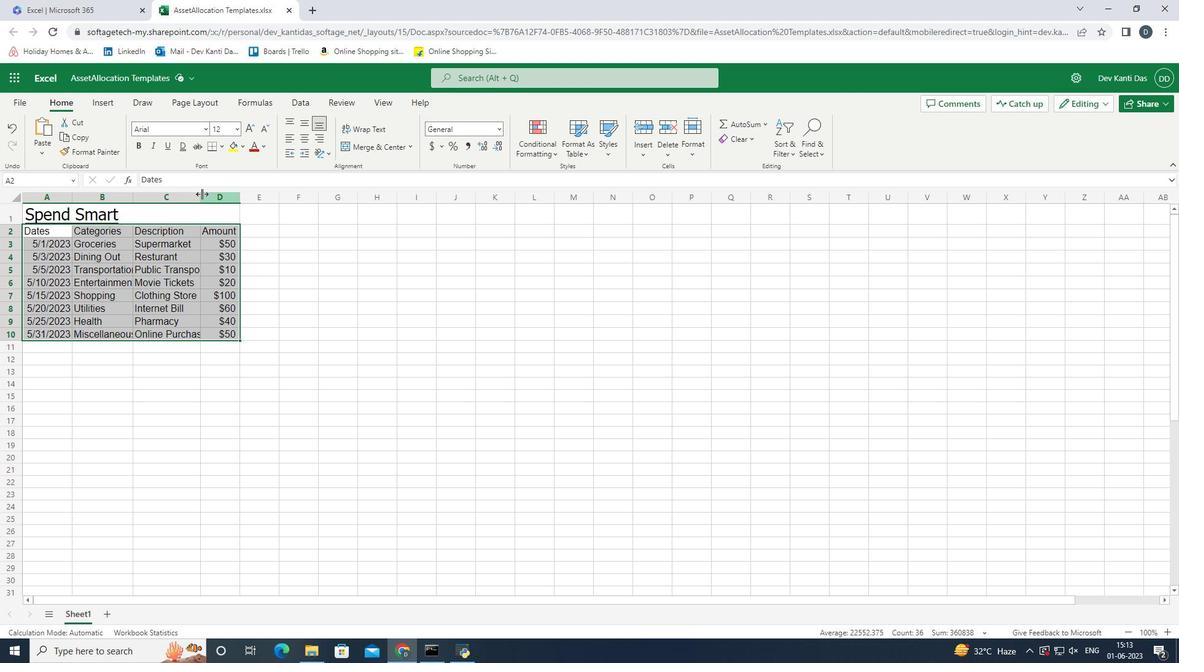 
Action: Mouse moved to (213, 196)
Screenshot: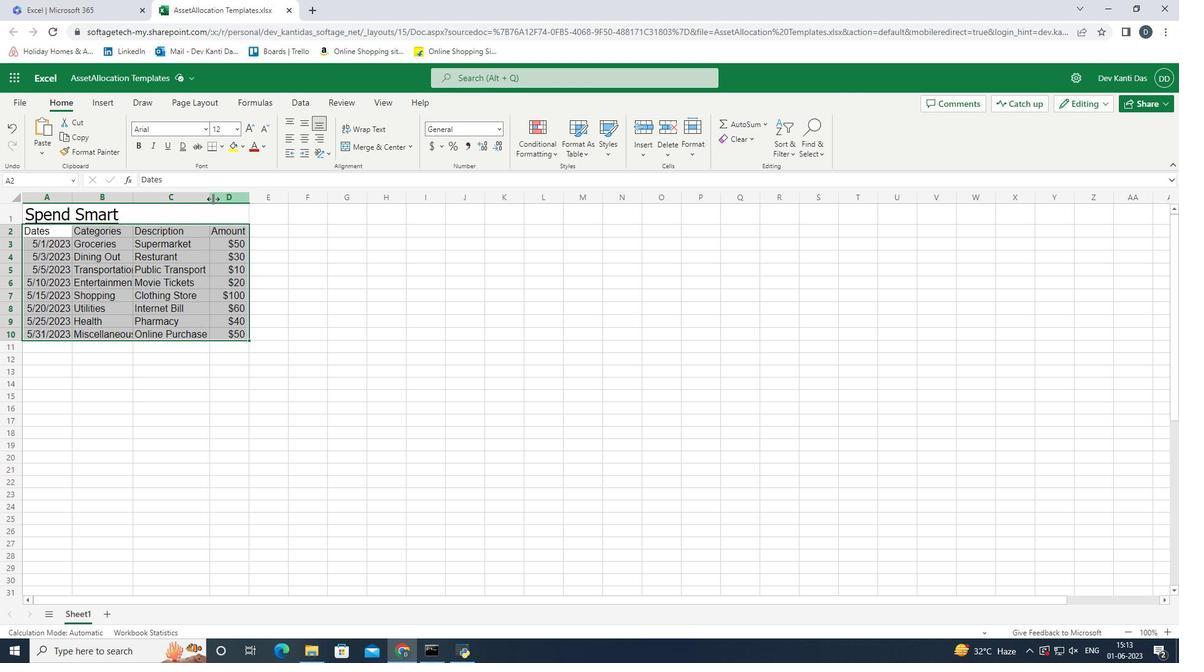 
Action: Mouse pressed left at (213, 196)
Screenshot: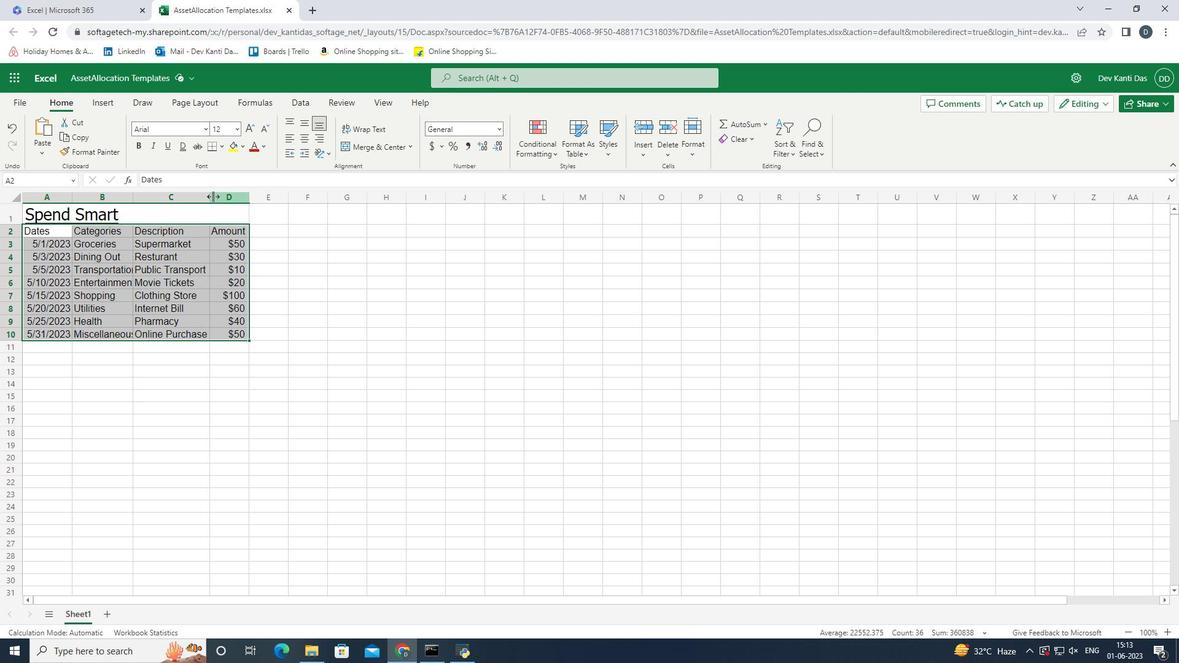 
Action: Mouse moved to (132, 194)
Screenshot: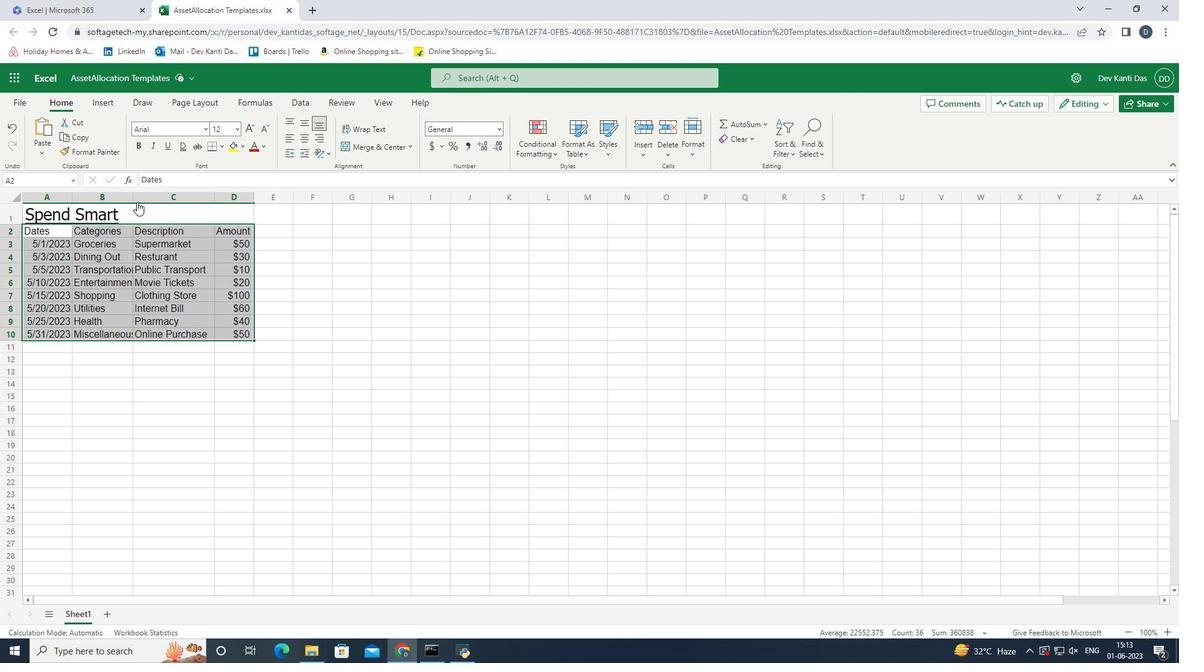 
Action: Mouse pressed left at (132, 194)
Screenshot: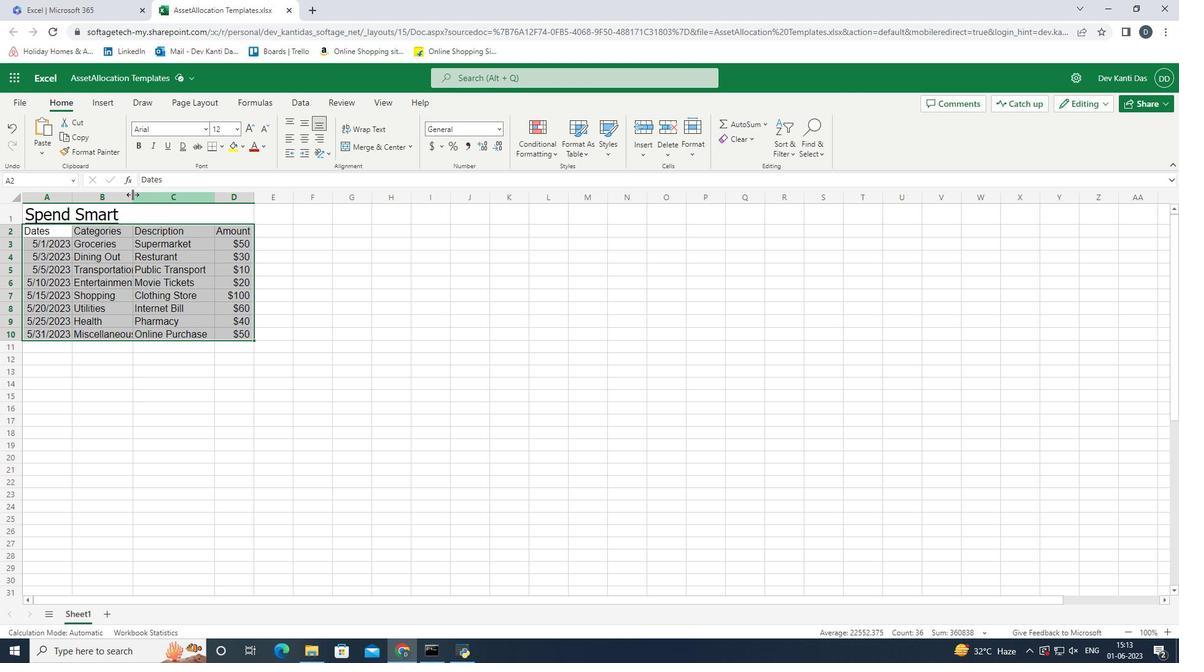 
Action: Mouse moved to (151, 199)
Screenshot: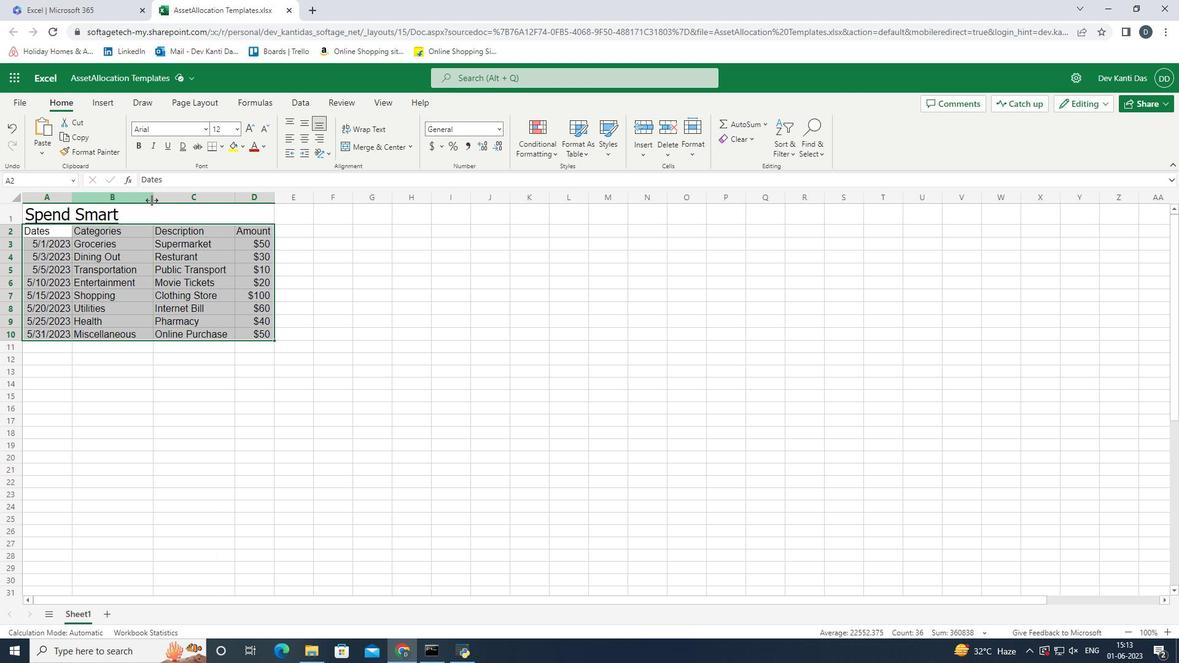 
Action: Mouse pressed left at (151, 199)
Screenshot: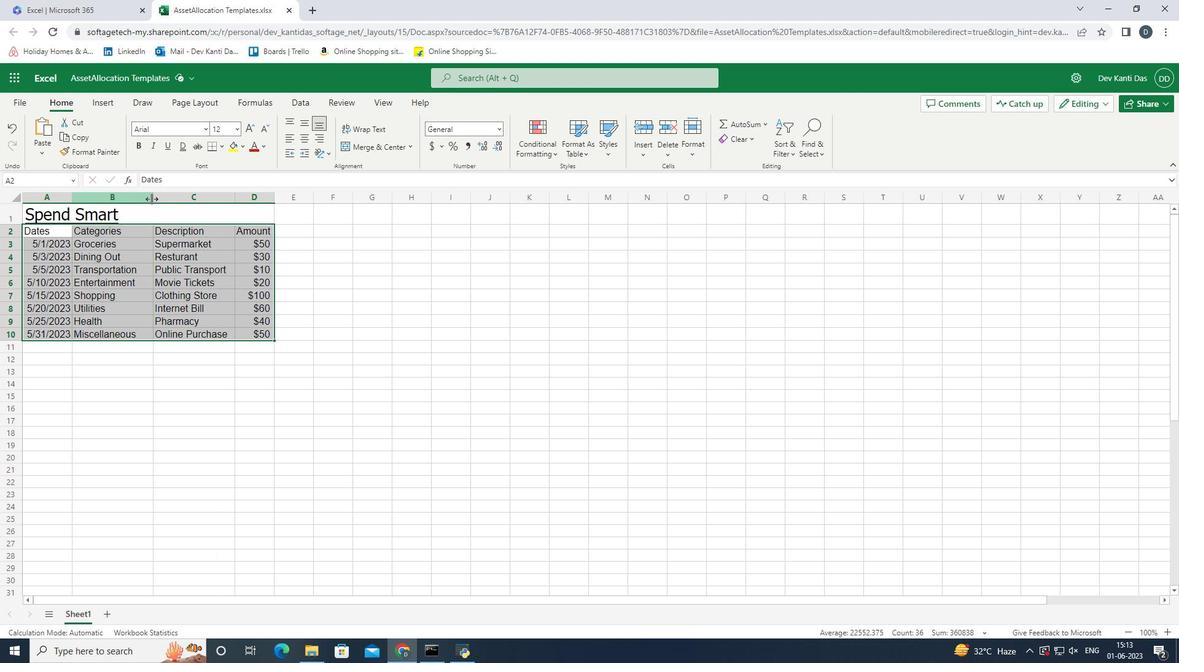 
Action: Mouse moved to (71, 195)
Screenshot: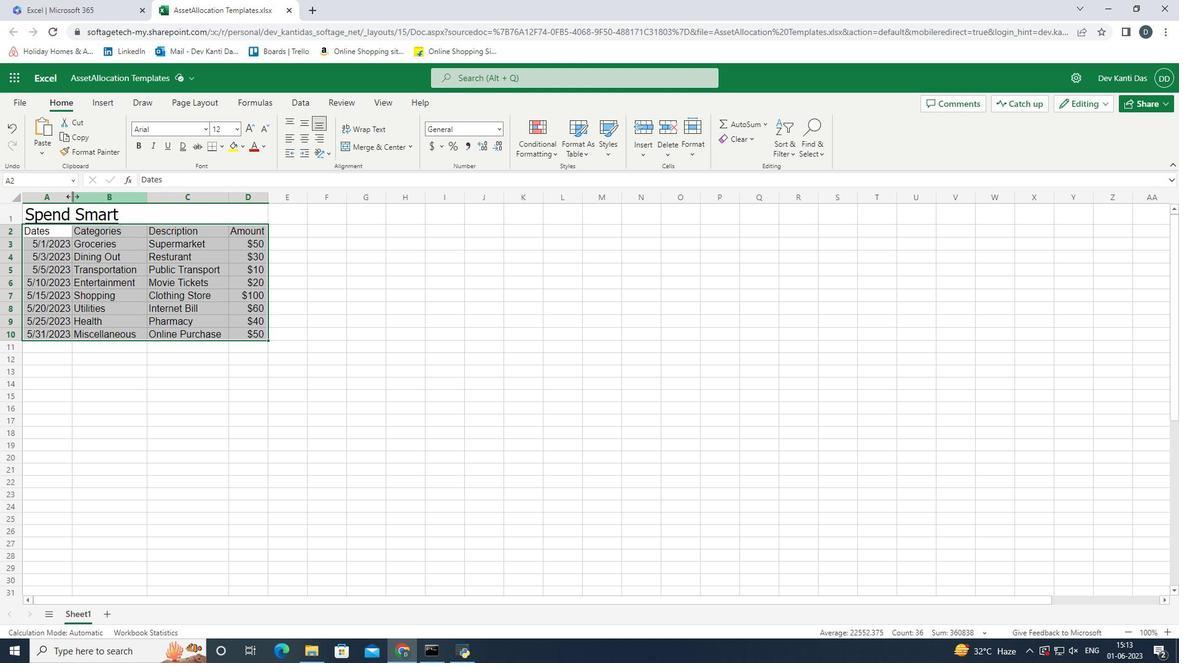 
Action: Mouse pressed left at (71, 195)
Screenshot: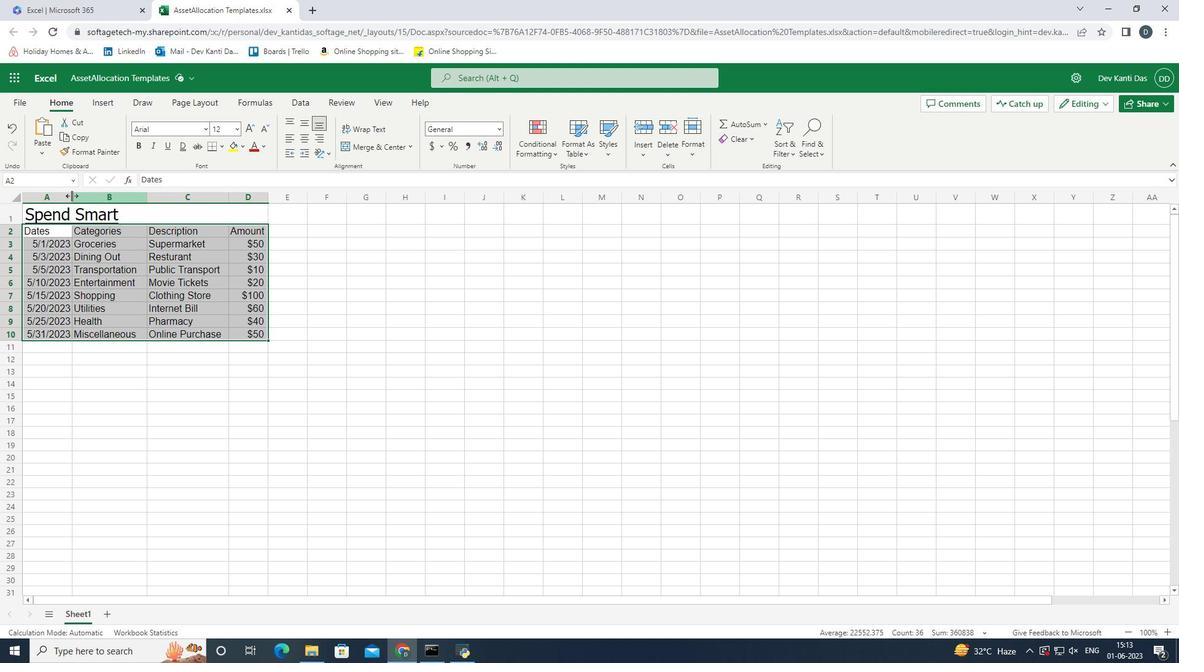 
Action: Mouse moved to (85, 198)
Screenshot: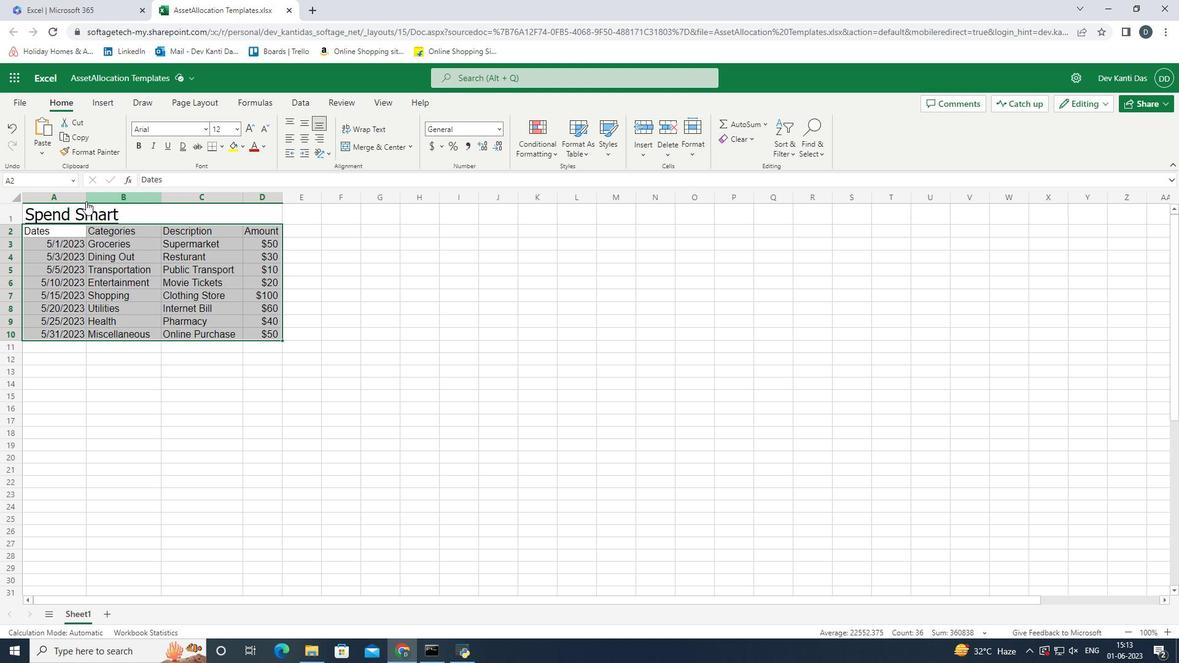 
Action: Mouse pressed left at (85, 198)
Screenshot: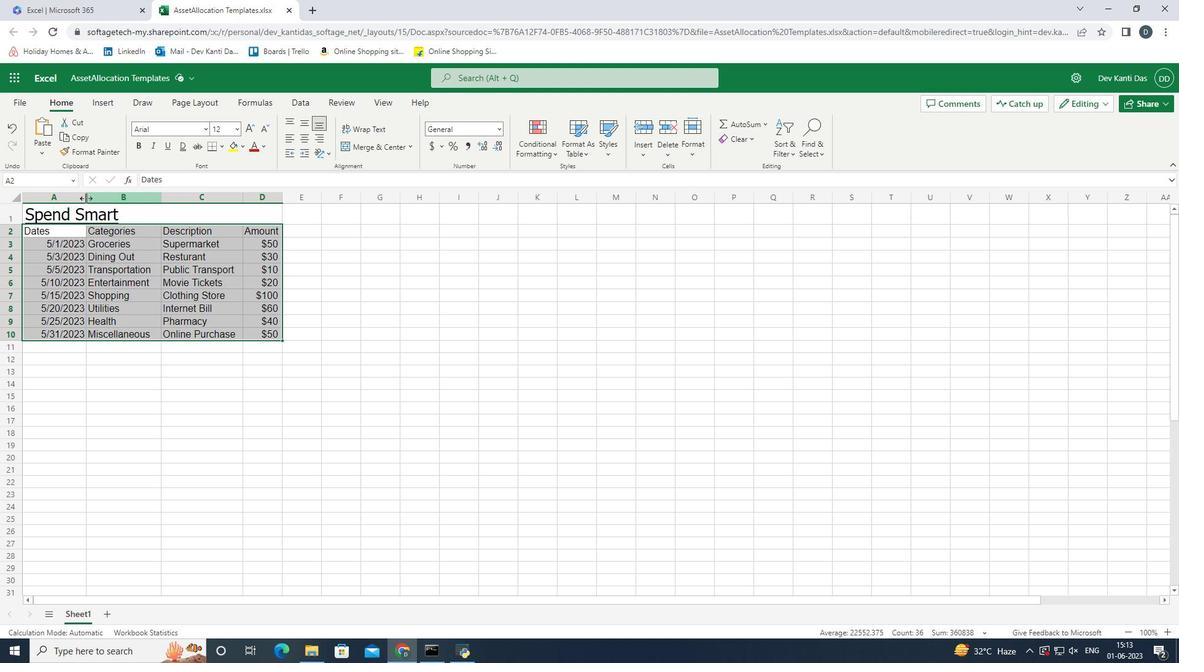 
Action: Mouse moved to (272, 195)
Screenshot: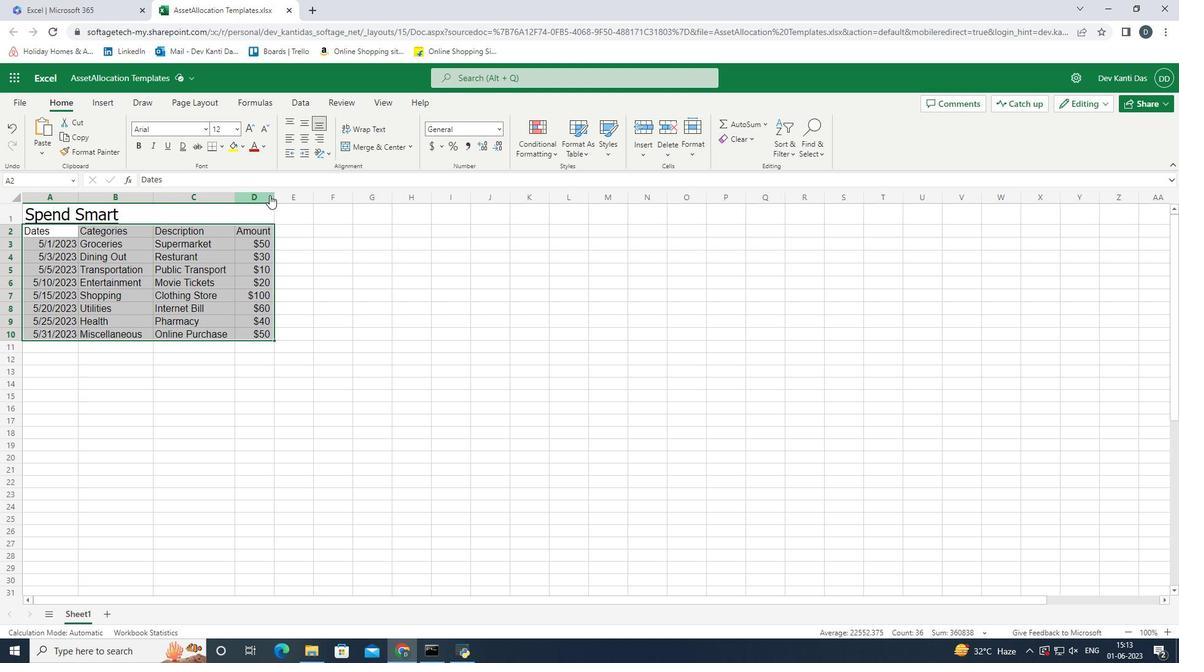 
Action: Mouse pressed left at (272, 195)
Screenshot: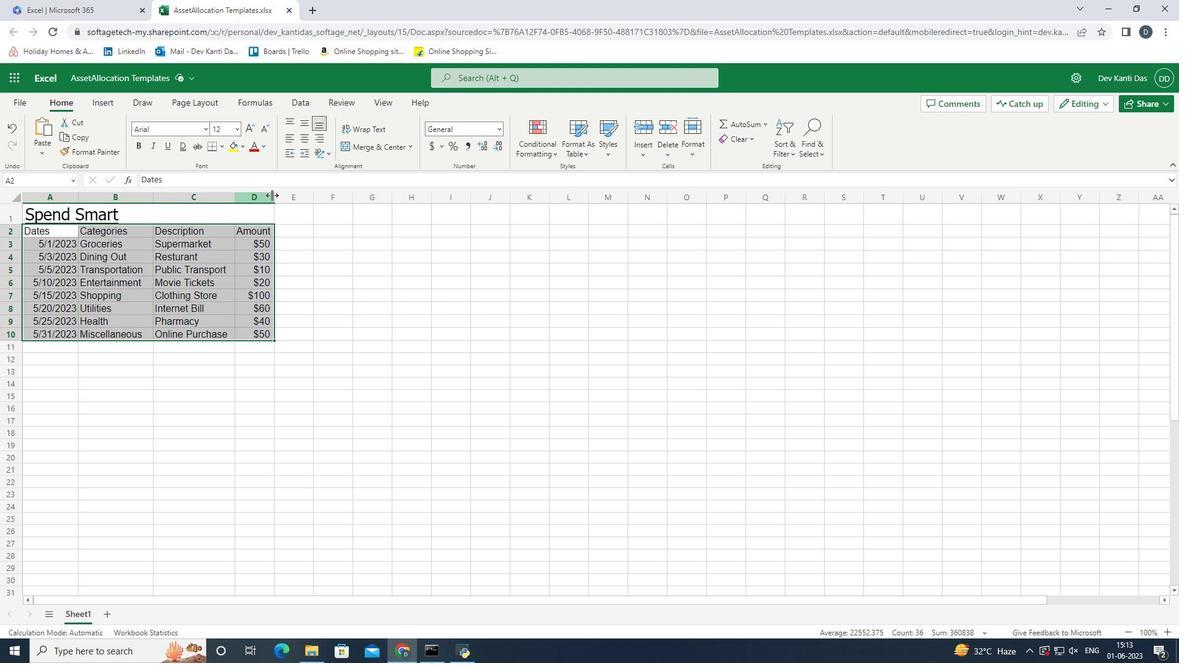 
Action: Mouse moved to (265, 336)
Screenshot: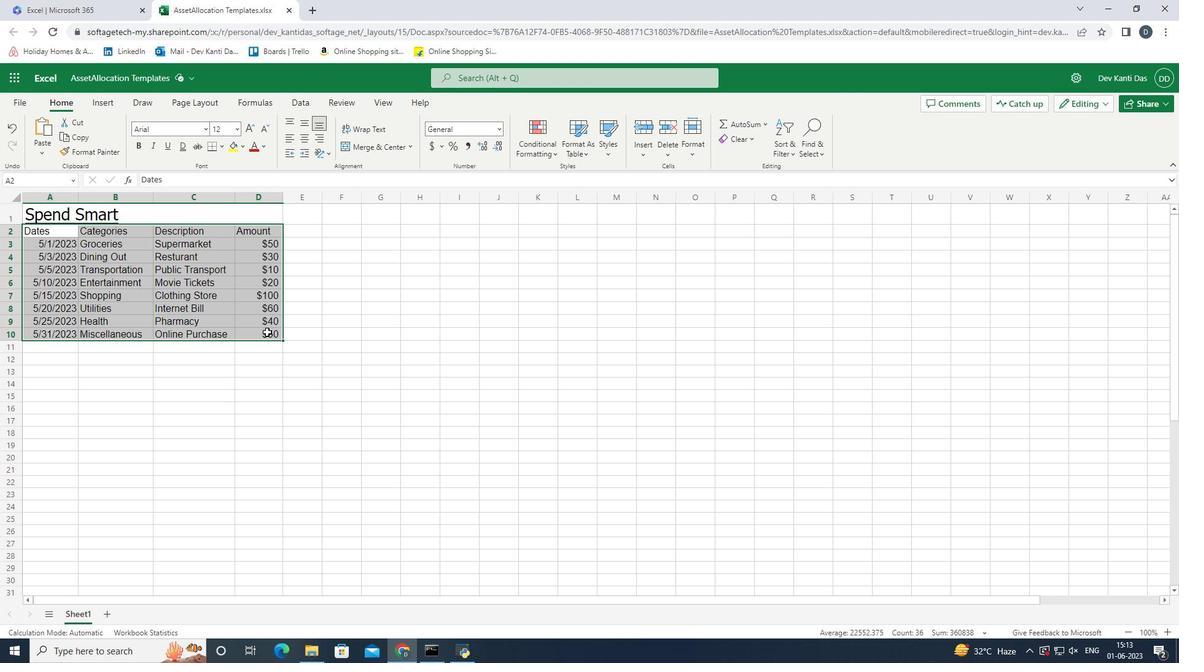 
Action: Mouse pressed left at (265, 336)
Screenshot: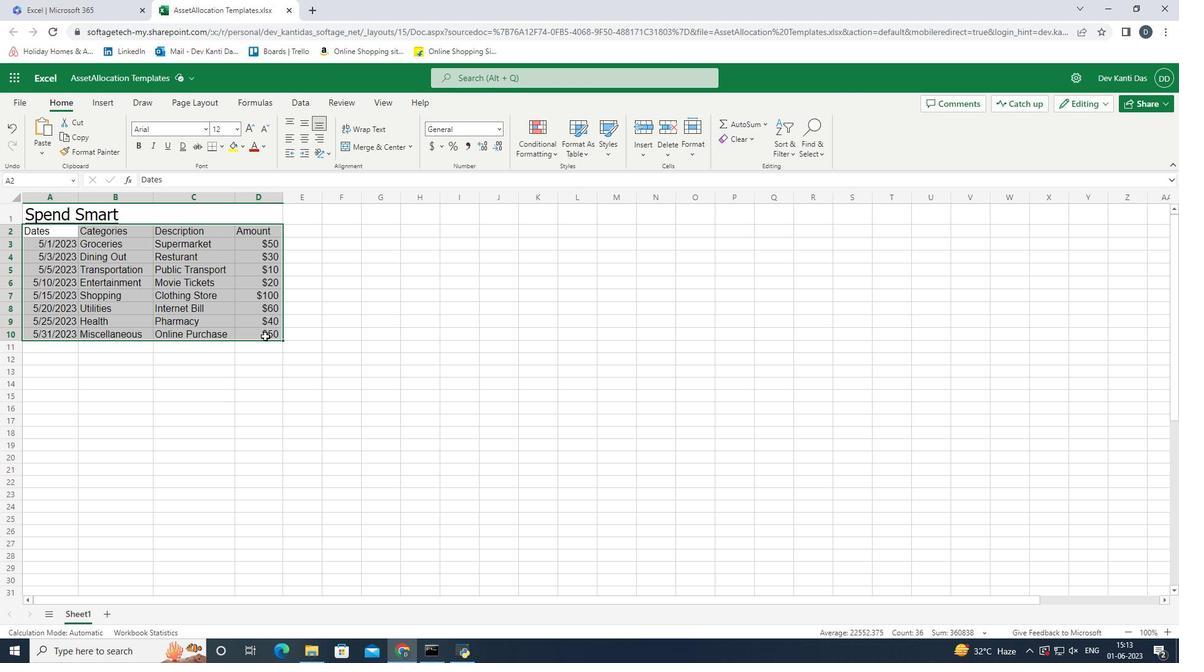 
